 Task: Schedule a meeting titled 'Second Interview with Bob' on Google Calendar, including a Google Meet link and a description.
Action: Mouse moved to (61, 97)
Screenshot: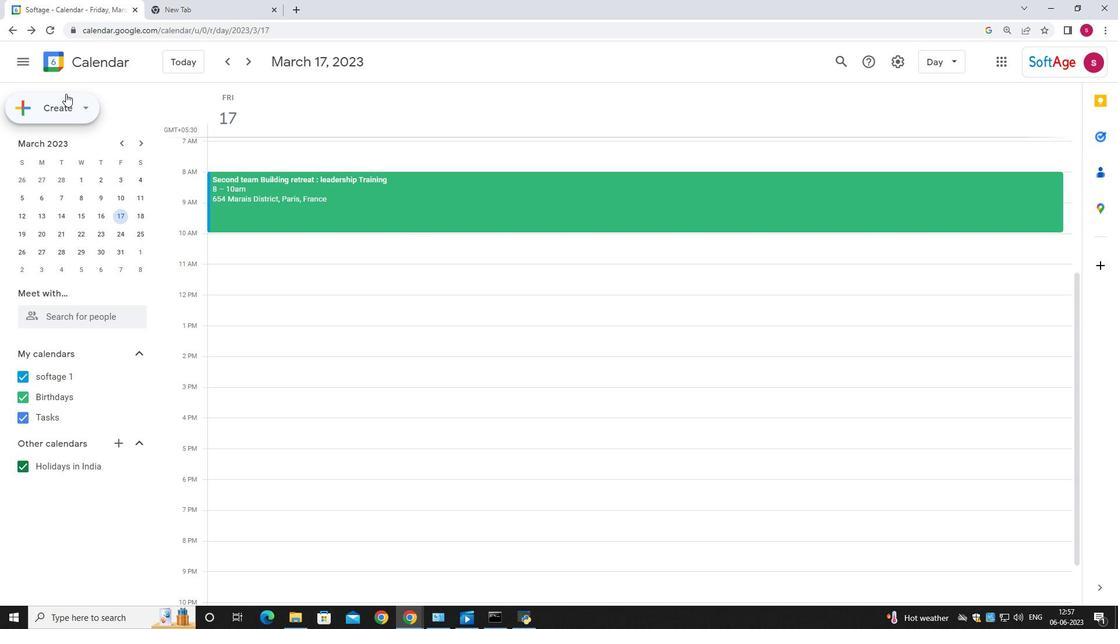 
Action: Mouse pressed left at (61, 97)
Screenshot: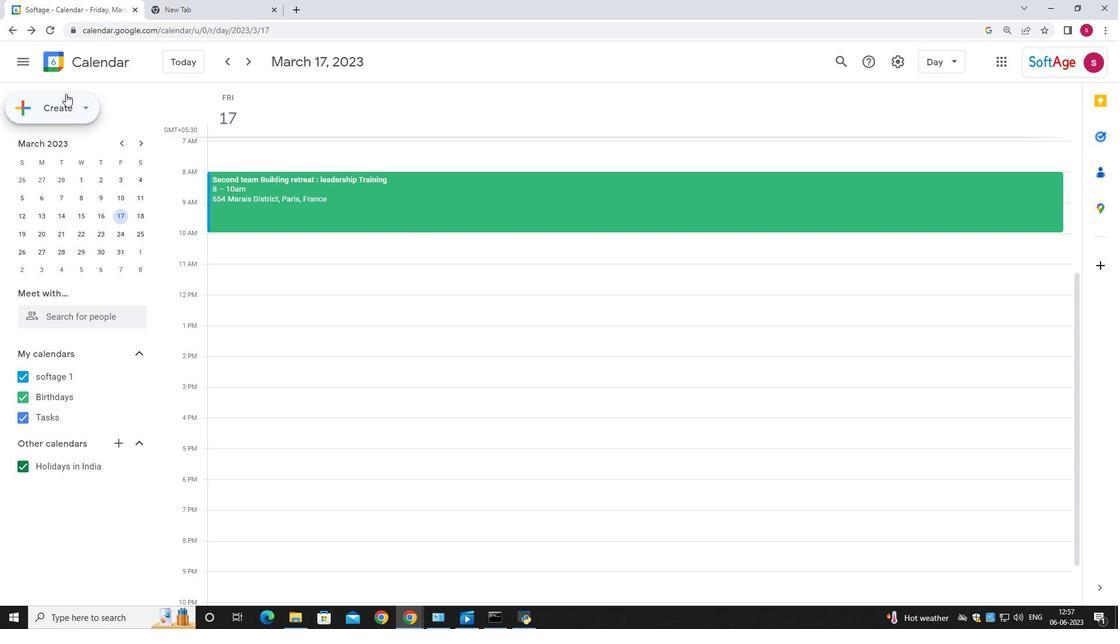 
Action: Mouse moved to (64, 135)
Screenshot: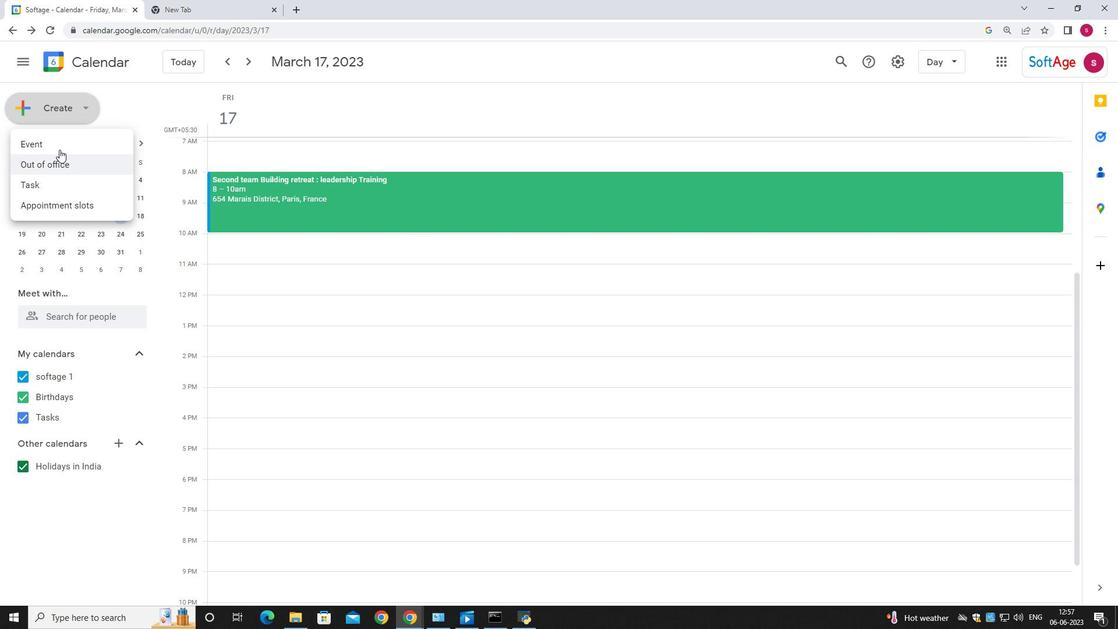 
Action: Mouse pressed left at (64, 135)
Screenshot: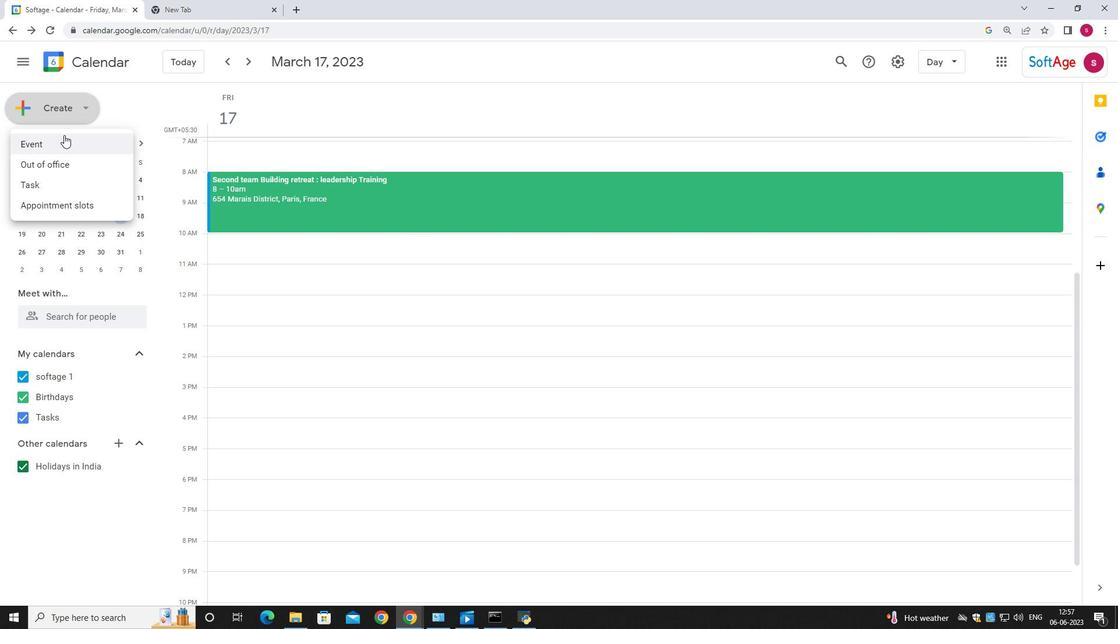 
Action: Mouse moved to (549, 198)
Screenshot: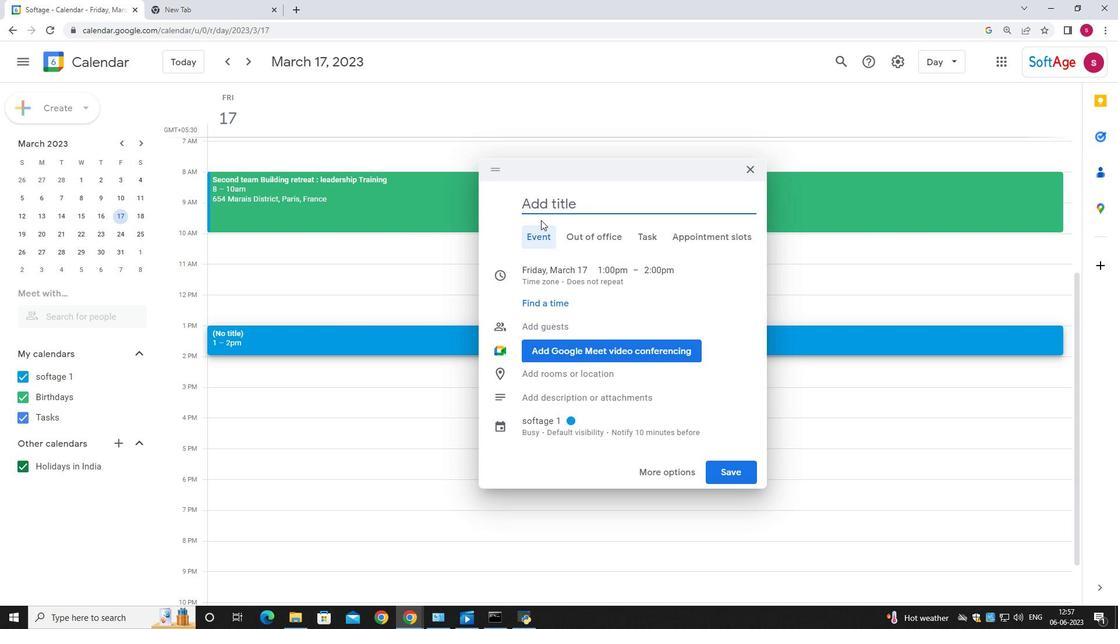 
Action: Mouse pressed left at (549, 198)
Screenshot: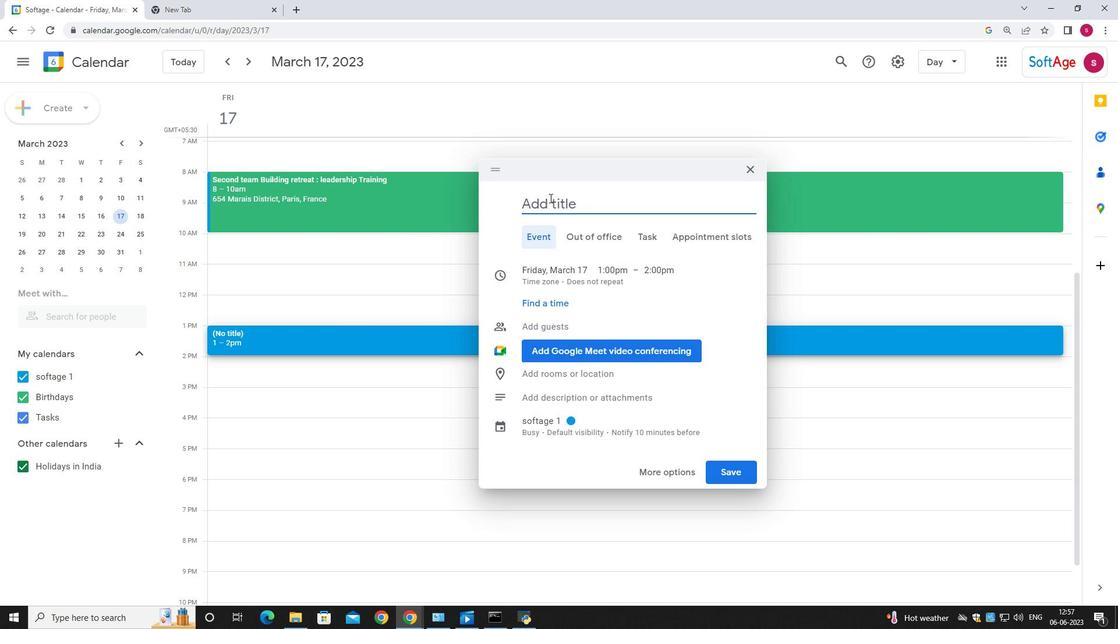 
Action: Key pressed <Key.shift>Second<Key.space><Key.shift>Interview<Key.space>with<Key.space><Key.shift_r><Key.shift_r><Key.shift_r><Key.shift_r><Key.shift_r><Key.shift_r><Key.shift_r><Key.shift_r>Bob,<Key.space>
Screenshot: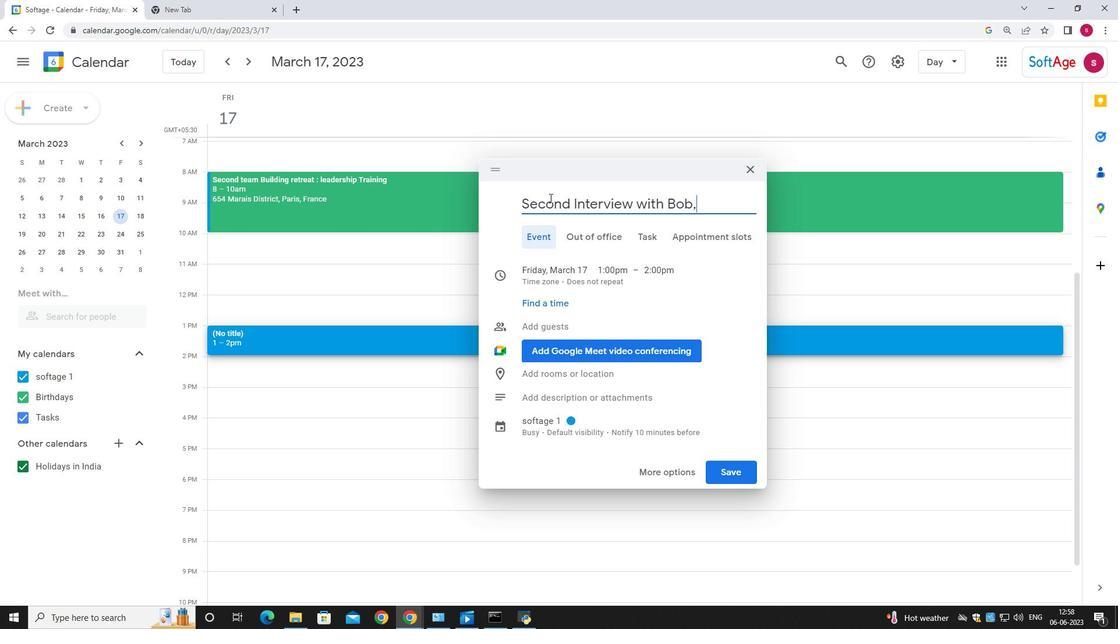 
Action: Mouse moved to (666, 235)
Screenshot: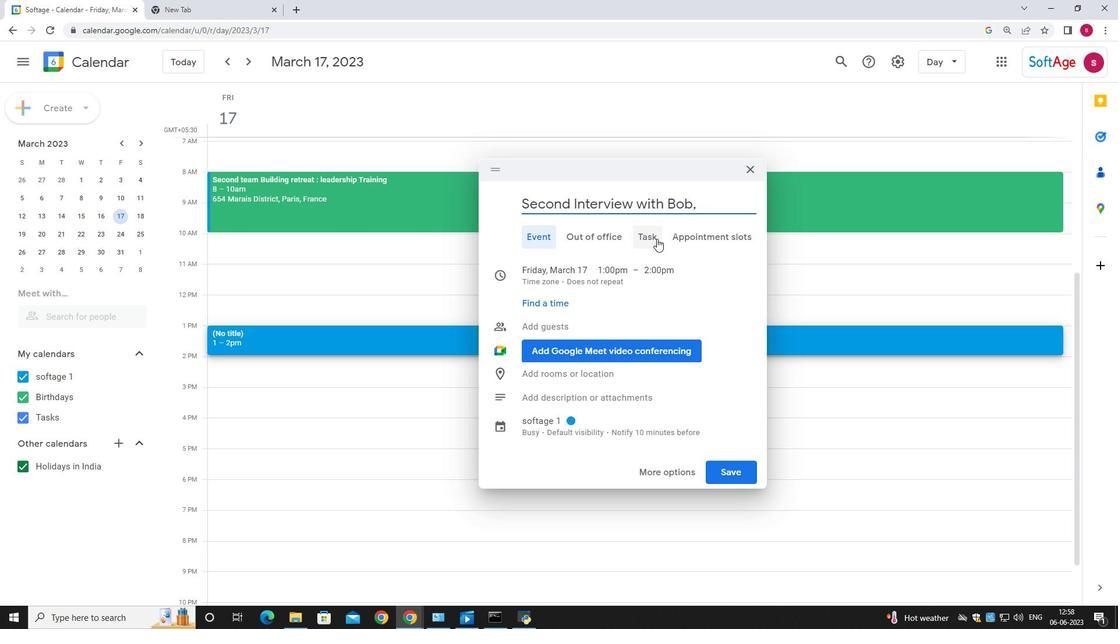 
Action: Key pressed <Key.backspace><Key.backspace>
Screenshot: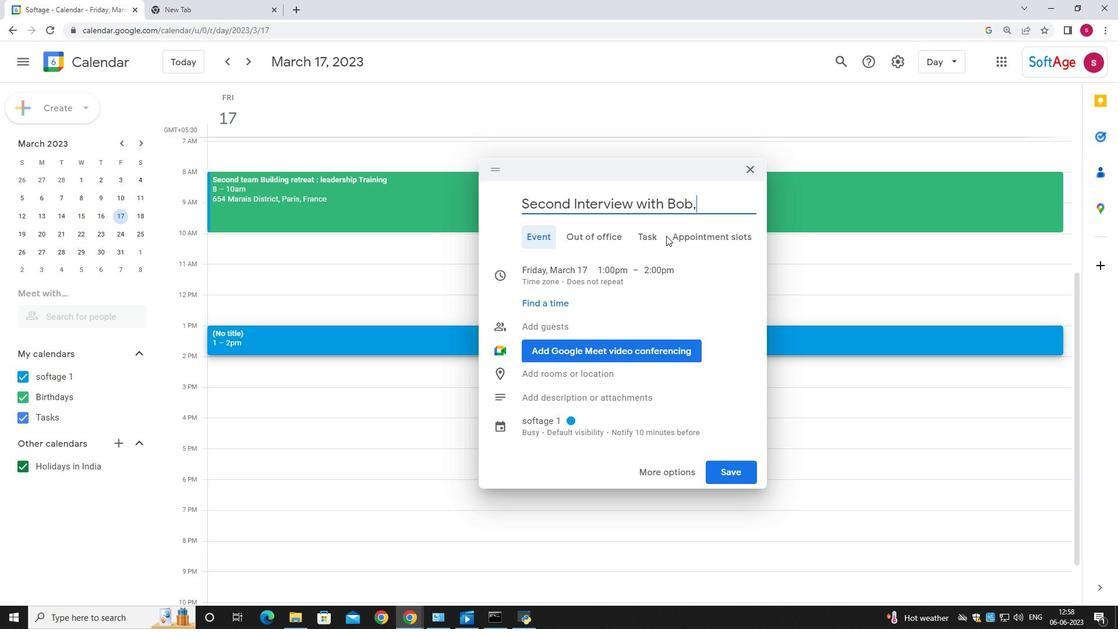 
Action: Mouse moved to (556, 270)
Screenshot: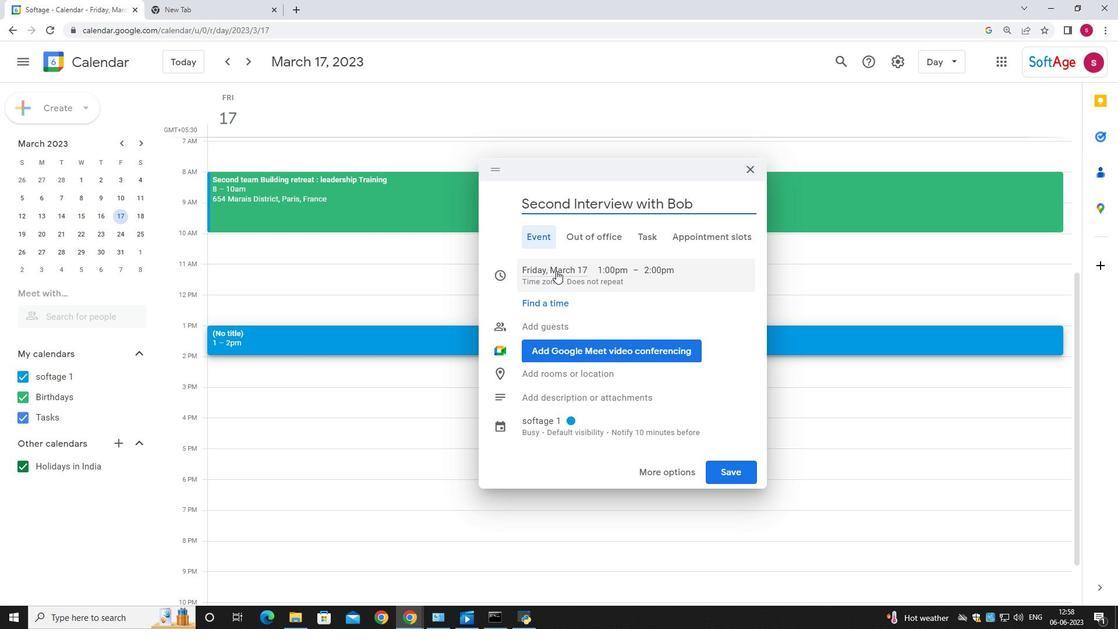 
Action: Mouse pressed left at (556, 270)
Screenshot: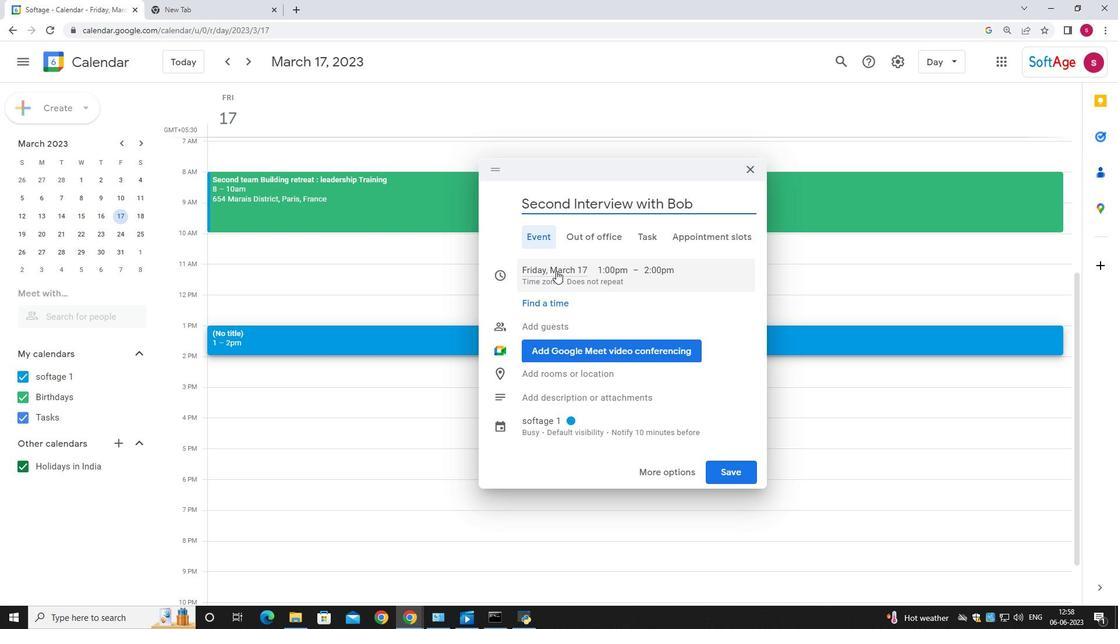 
Action: Mouse moved to (685, 302)
Screenshot: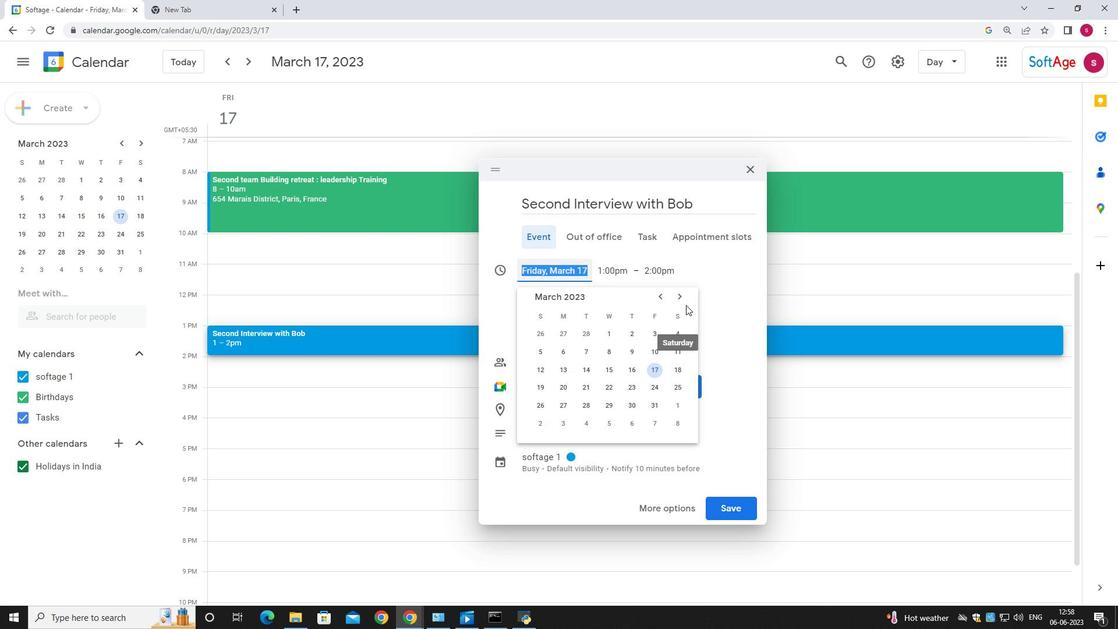 
Action: Mouse pressed left at (685, 302)
Screenshot: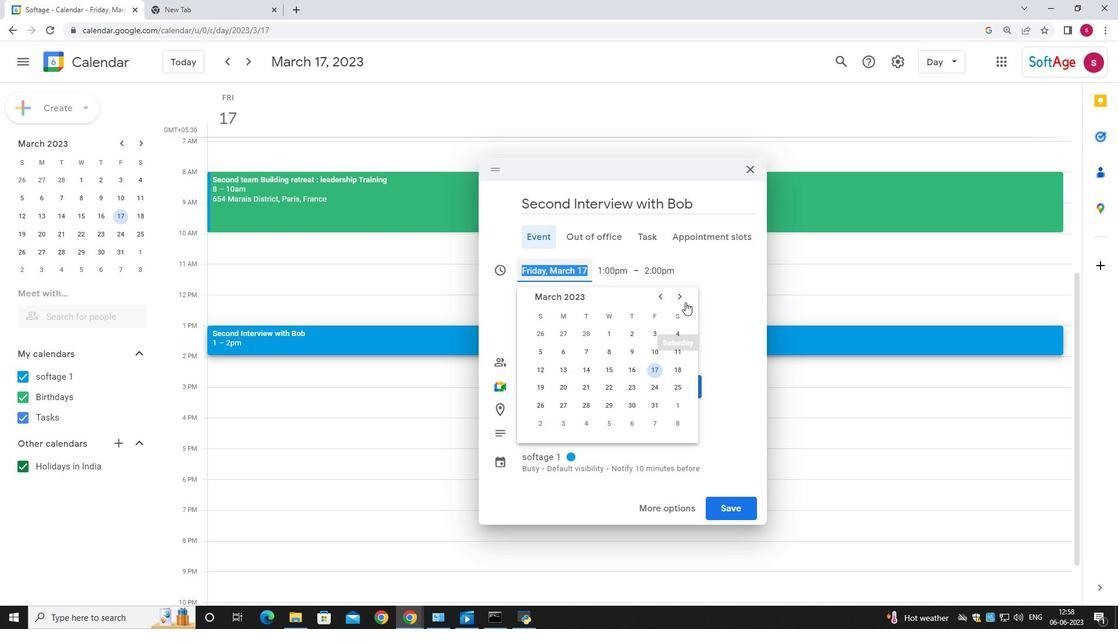 
Action: Mouse pressed left at (685, 302)
Screenshot: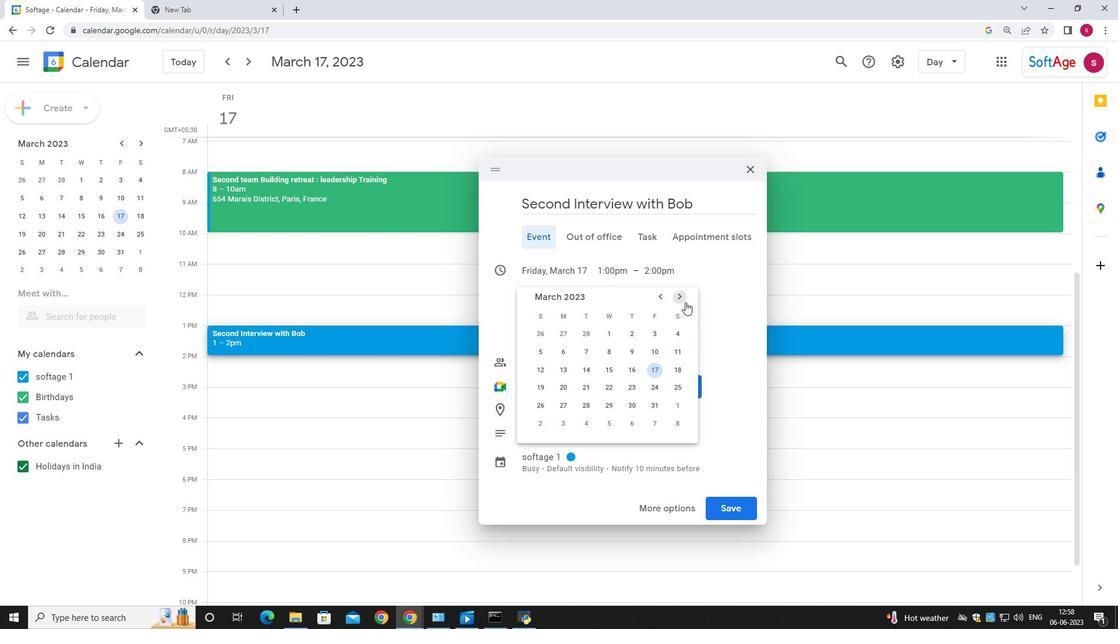 
Action: Mouse pressed left at (685, 302)
Screenshot: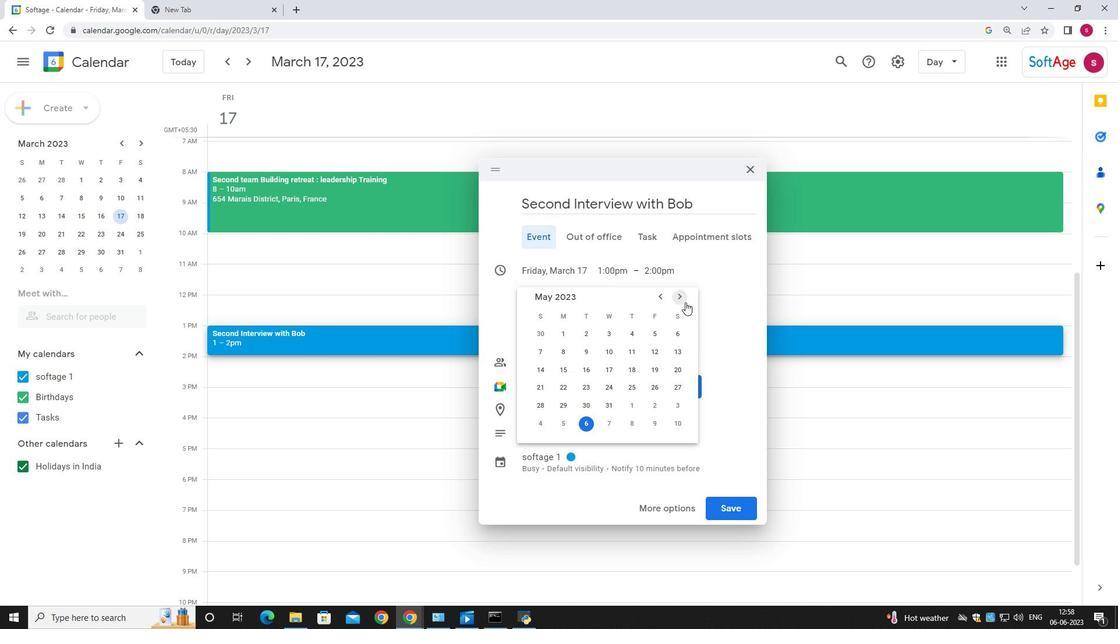 
Action: Mouse pressed left at (685, 302)
Screenshot: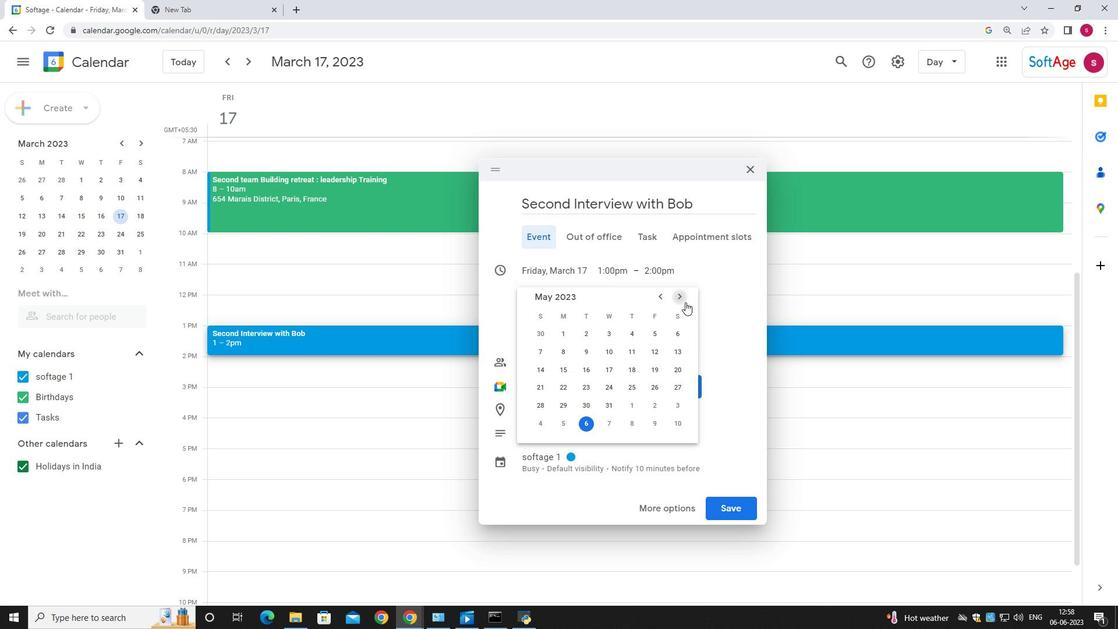 
Action: Mouse moved to (685, 301)
Screenshot: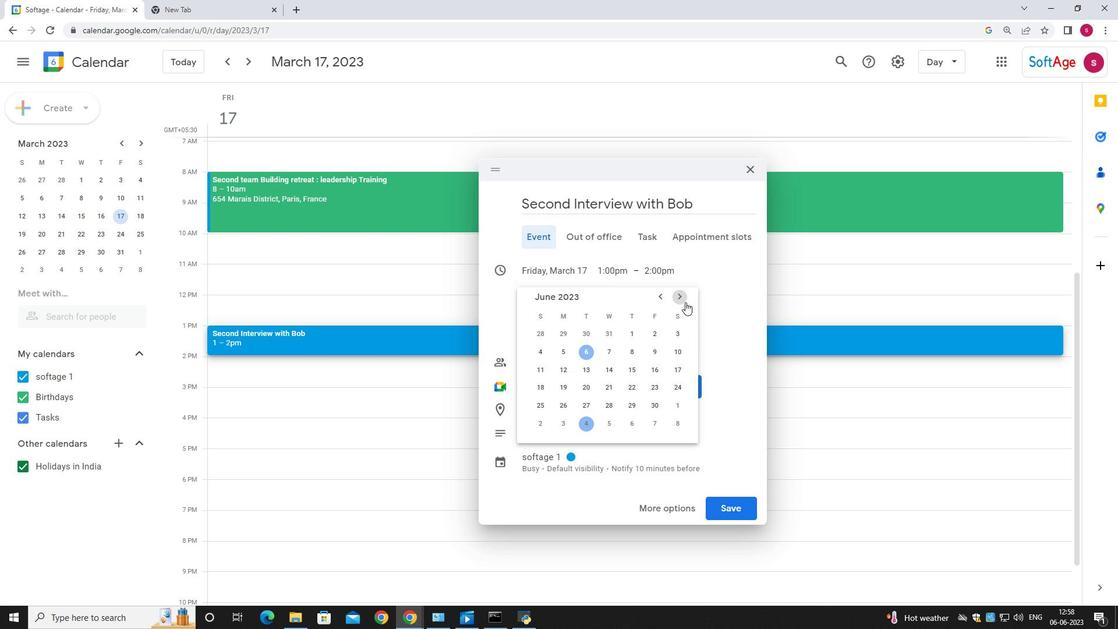 
Action: Mouse pressed left at (685, 301)
Screenshot: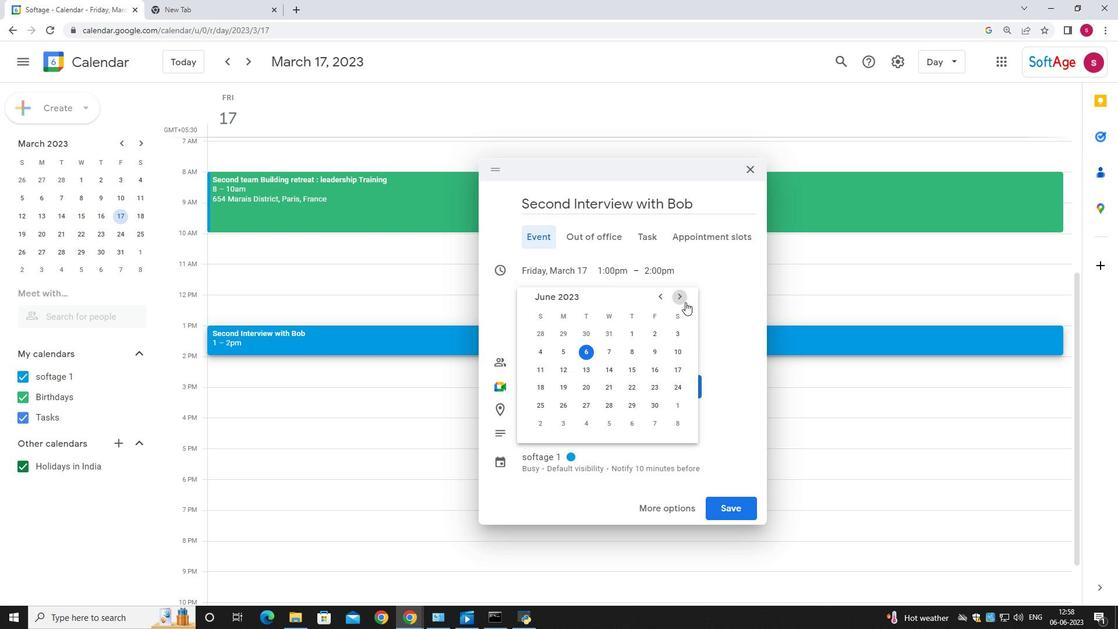 
Action: Mouse pressed left at (685, 301)
Screenshot: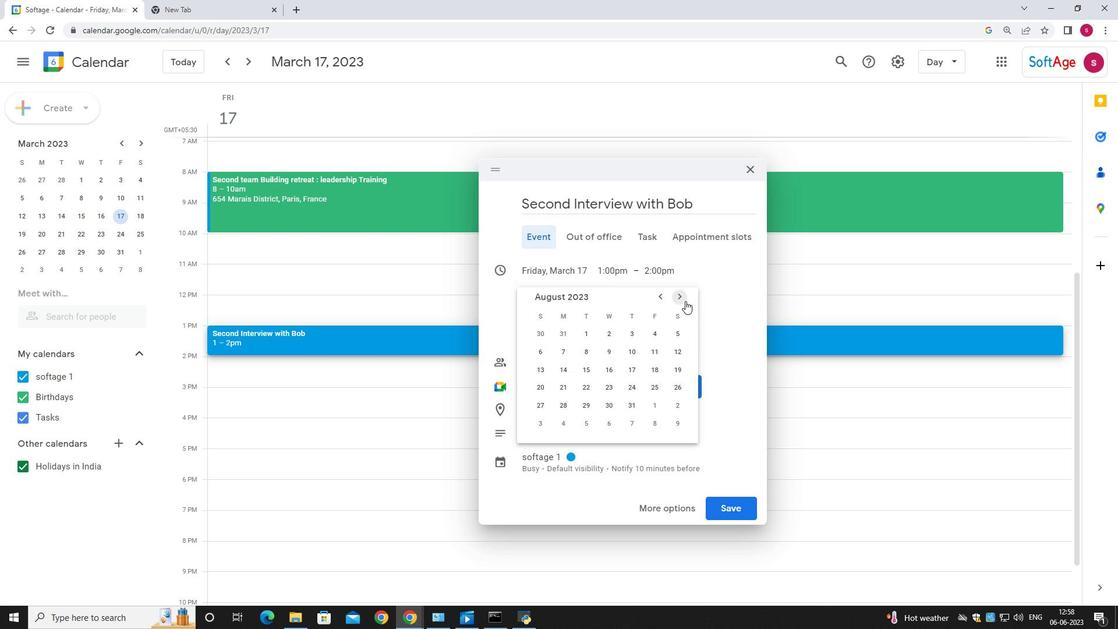 
Action: Mouse pressed left at (685, 301)
Screenshot: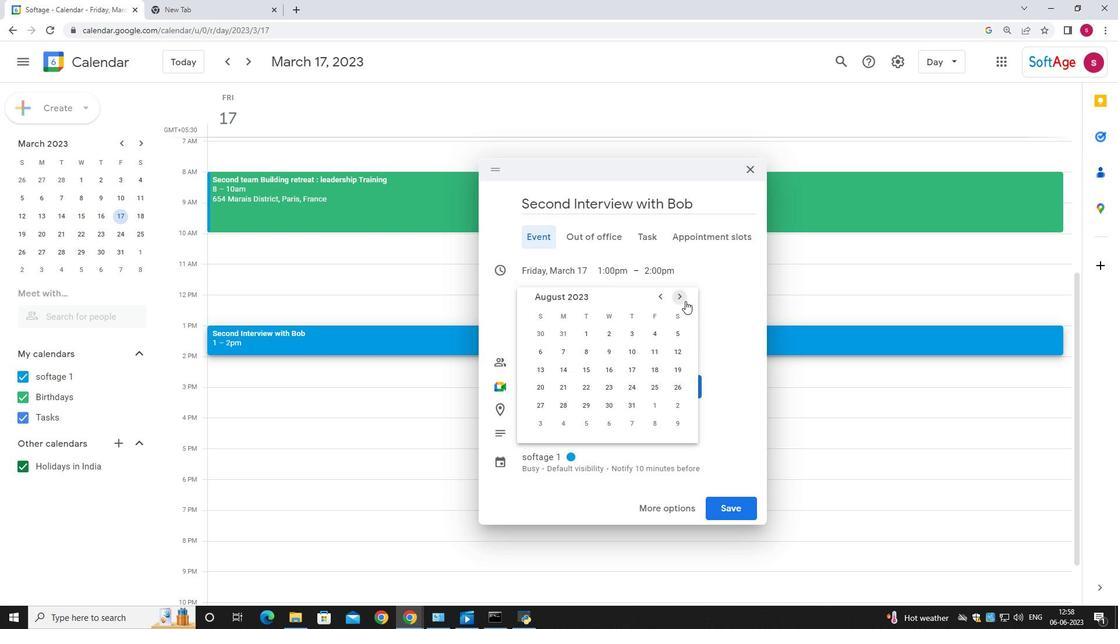 
Action: Mouse pressed left at (685, 301)
Screenshot: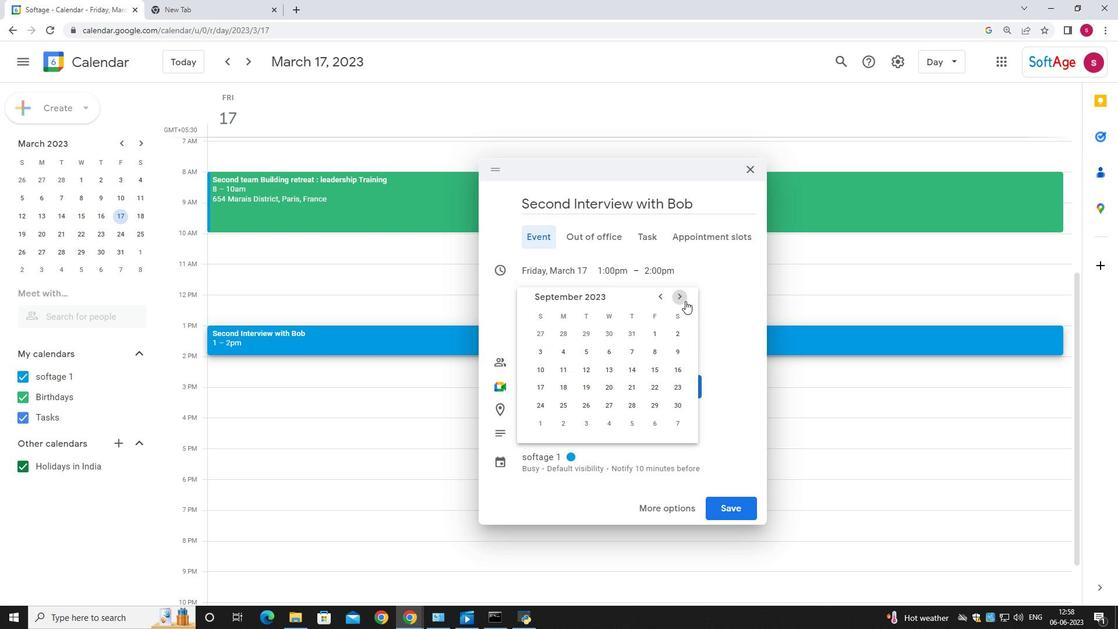 
Action: Mouse pressed left at (685, 301)
Screenshot: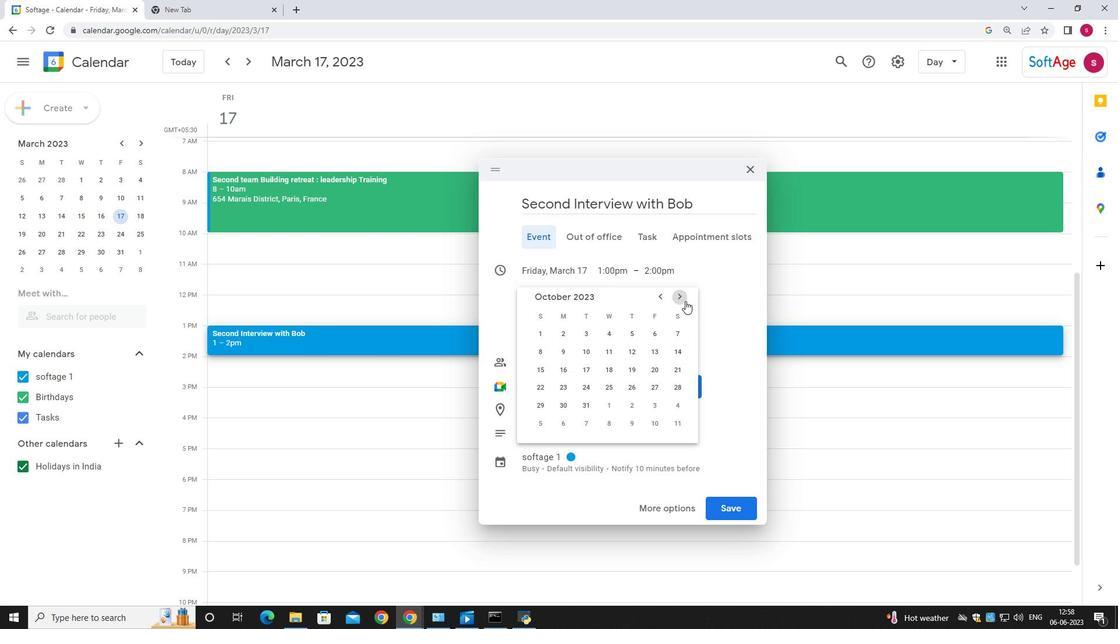 
Action: Mouse pressed left at (685, 301)
Screenshot: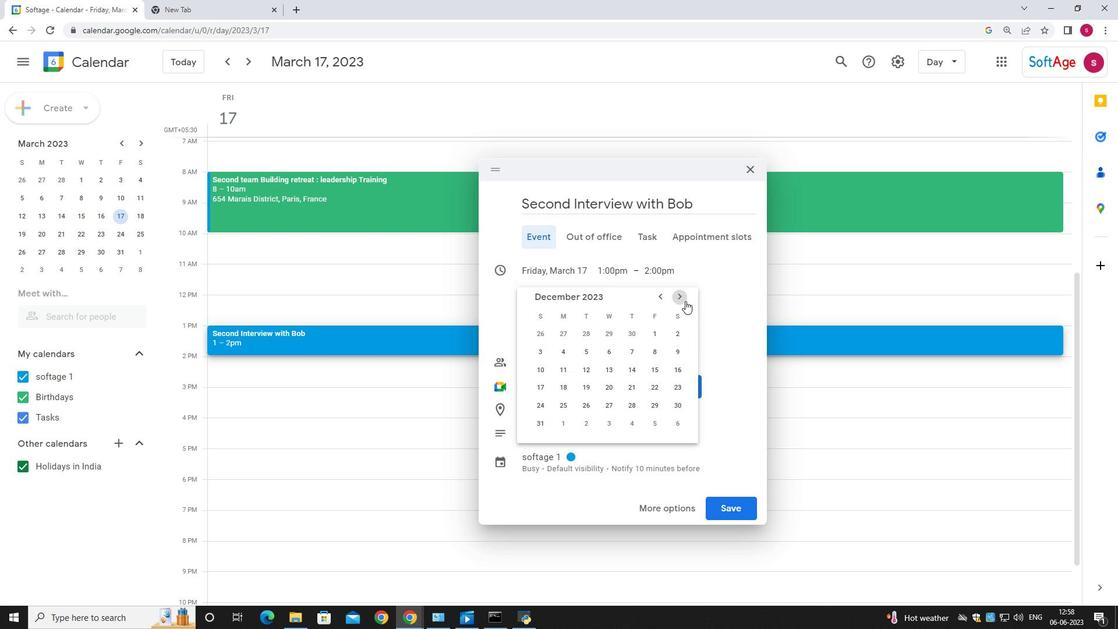
Action: Mouse moved to (663, 294)
Screenshot: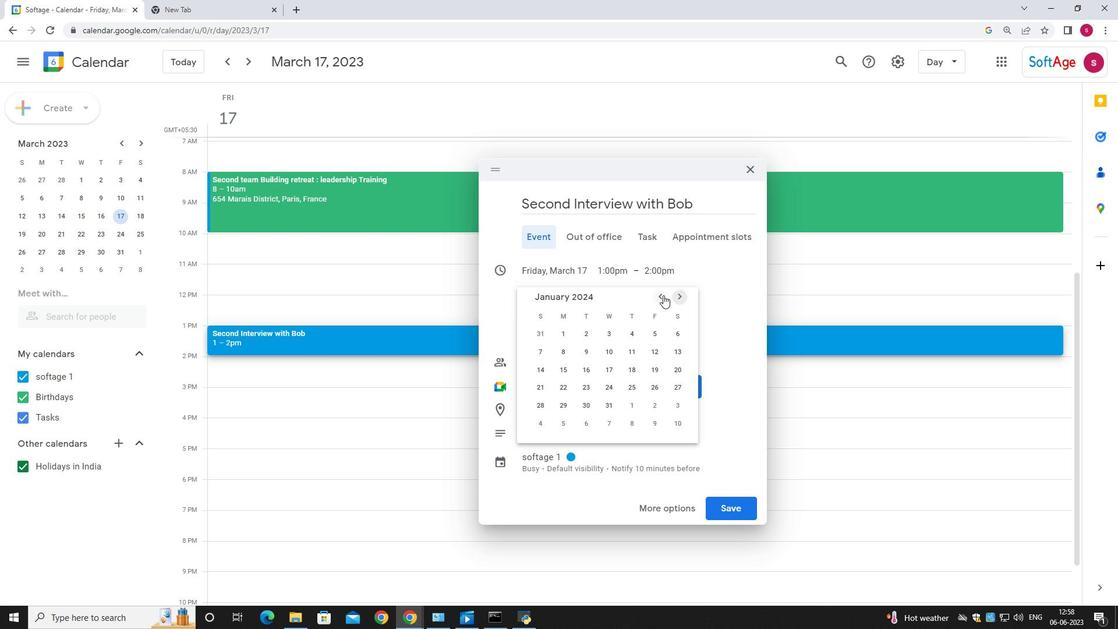 
Action: Mouse pressed left at (663, 294)
Screenshot: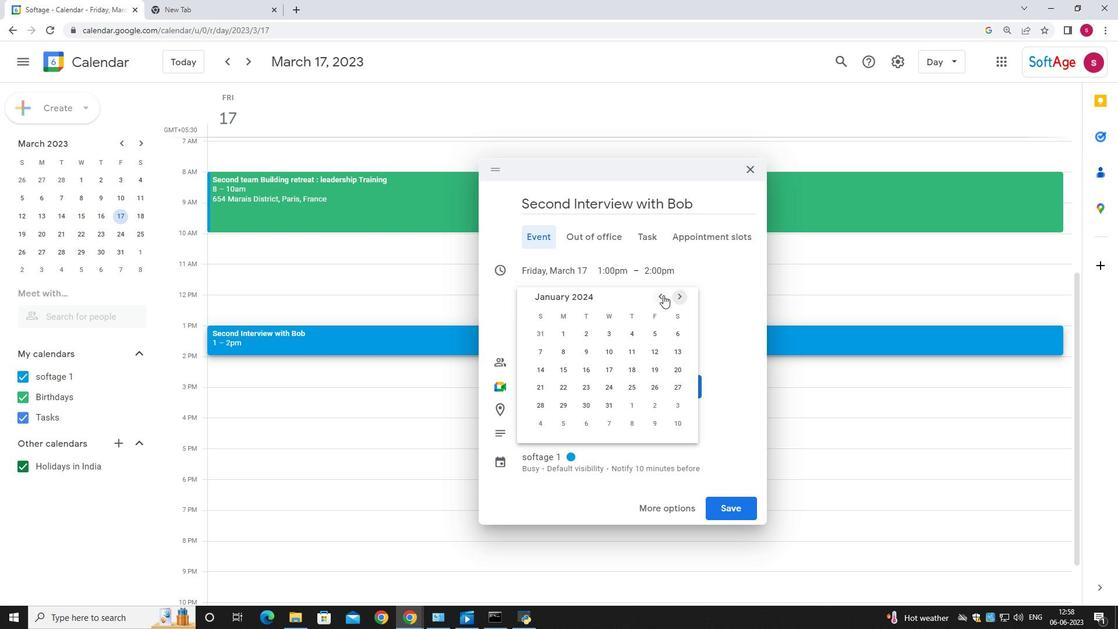 
Action: Mouse moved to (558, 371)
Screenshot: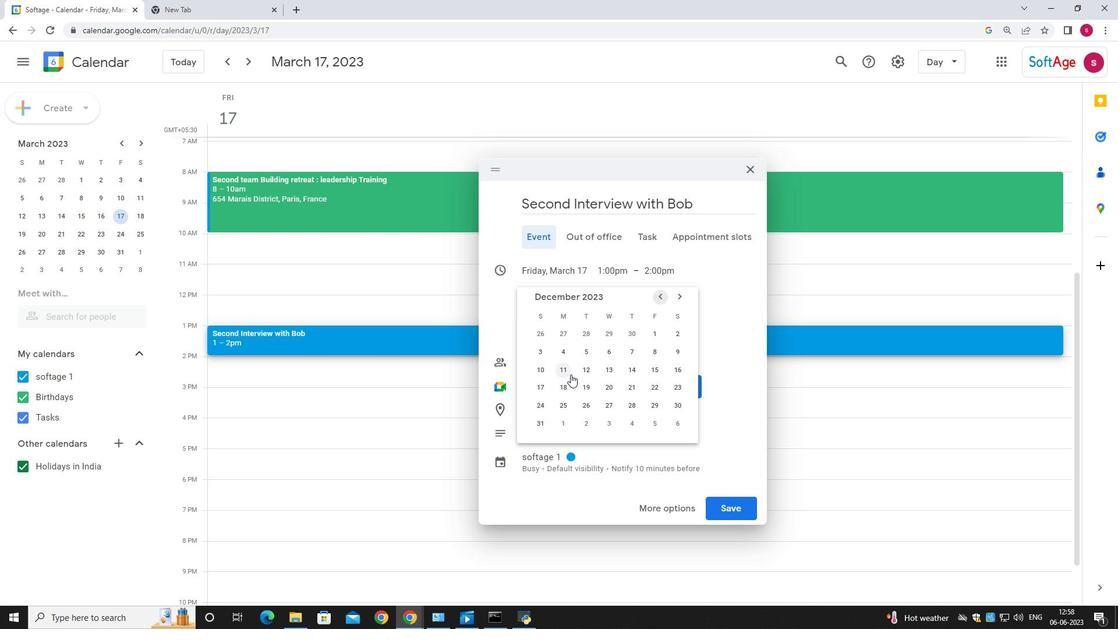 
Action: Mouse pressed left at (558, 371)
Screenshot: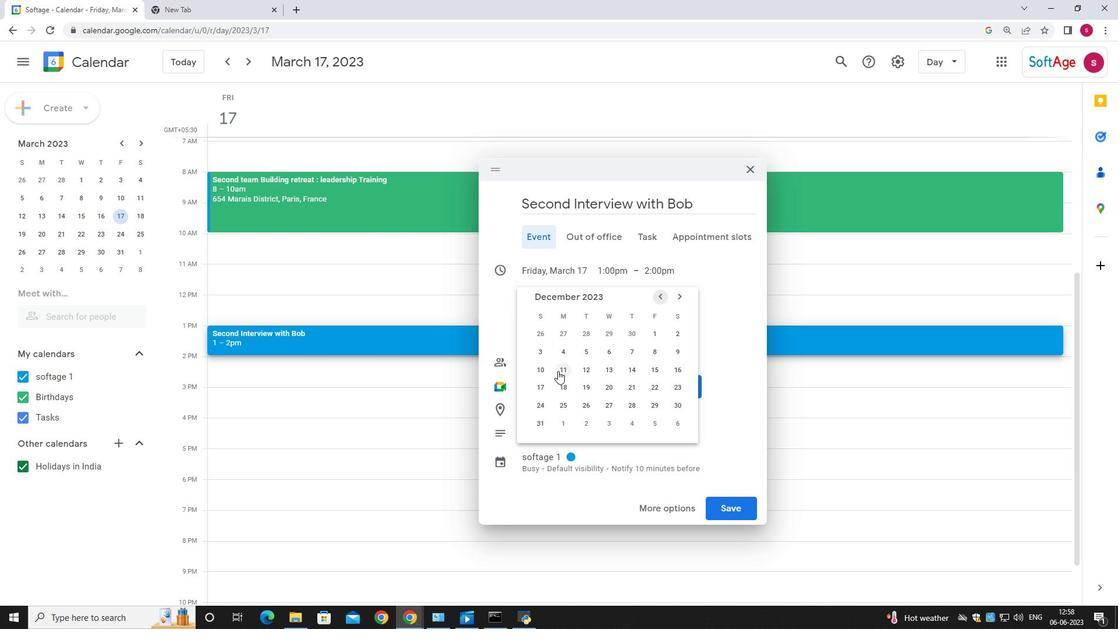 
Action: Mouse moved to (637, 268)
Screenshot: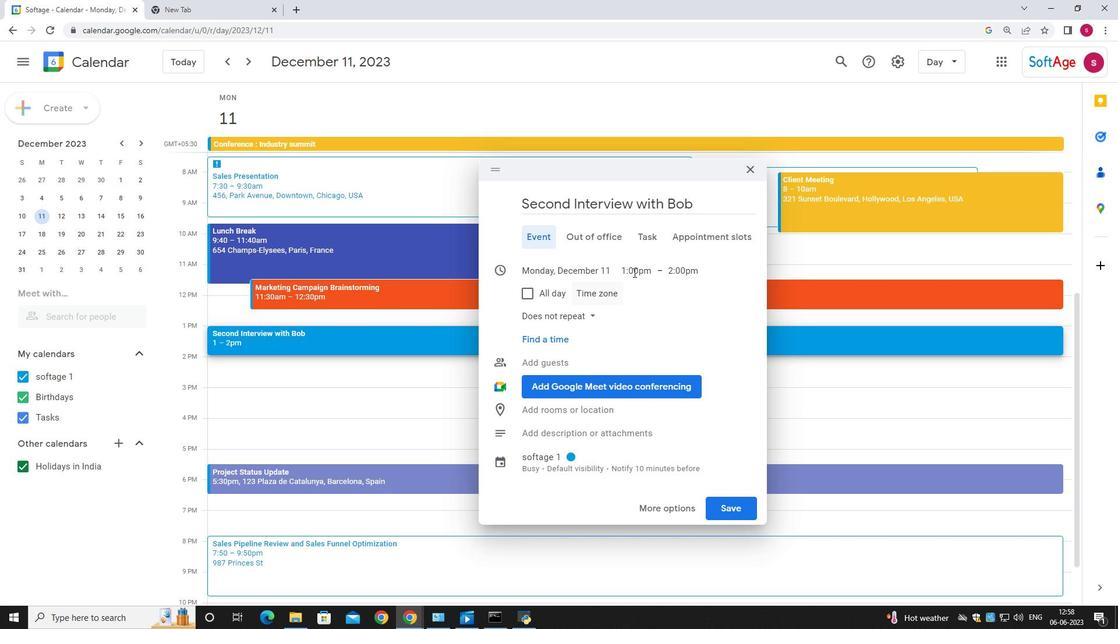 
Action: Mouse pressed left at (637, 268)
Screenshot: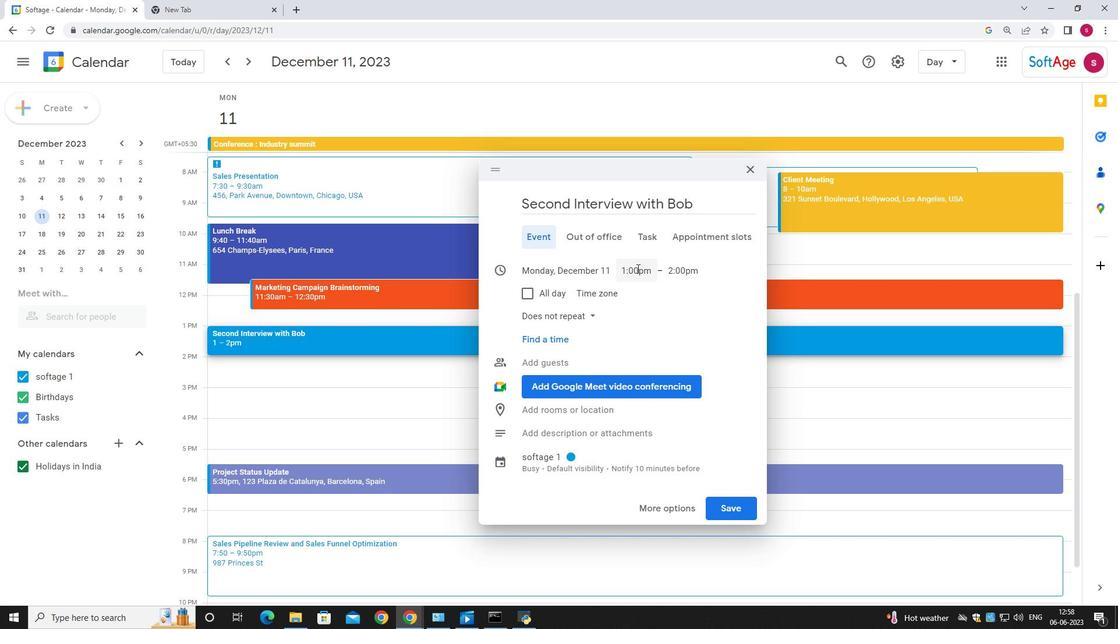 
Action: Mouse moved to (697, 336)
Screenshot: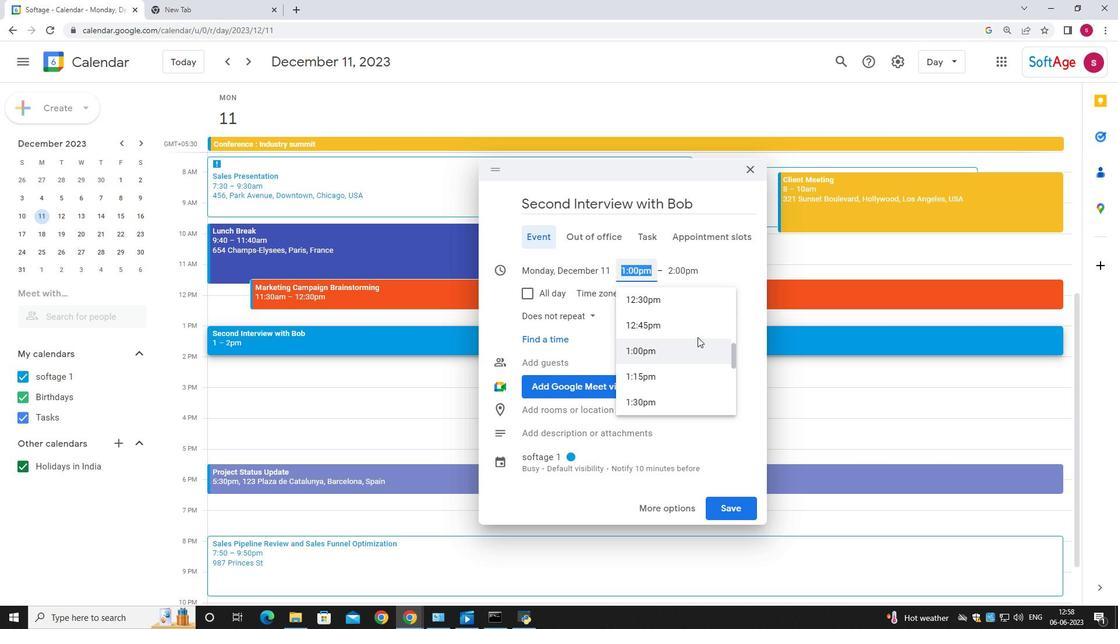 
Action: Mouse scrolled (697, 336) with delta (0, 0)
Screenshot: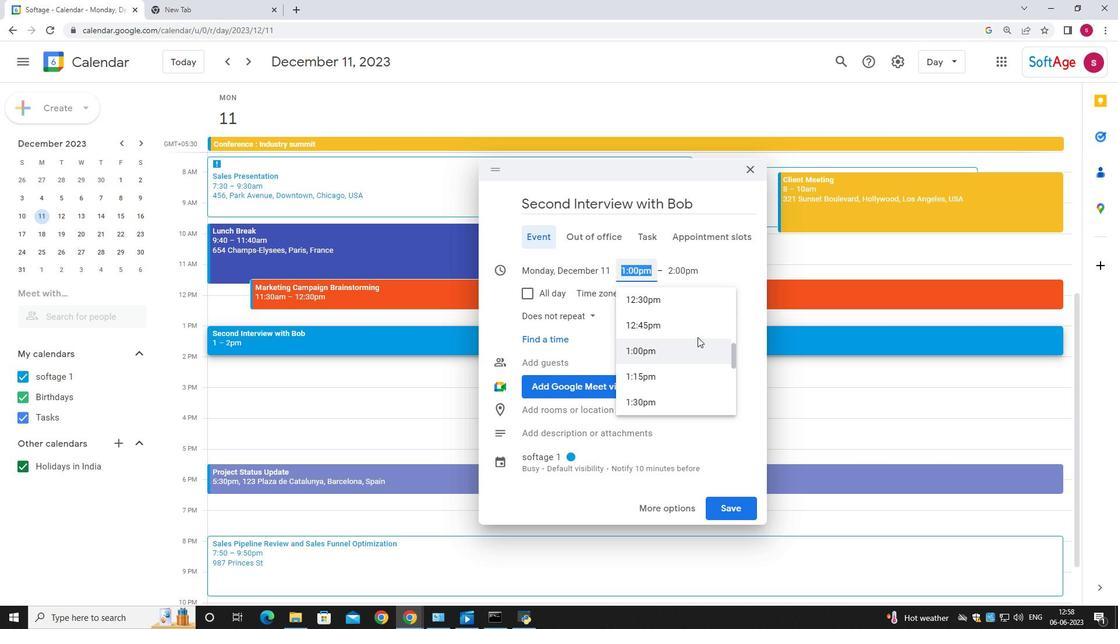 
Action: Mouse scrolled (697, 336) with delta (0, 0)
Screenshot: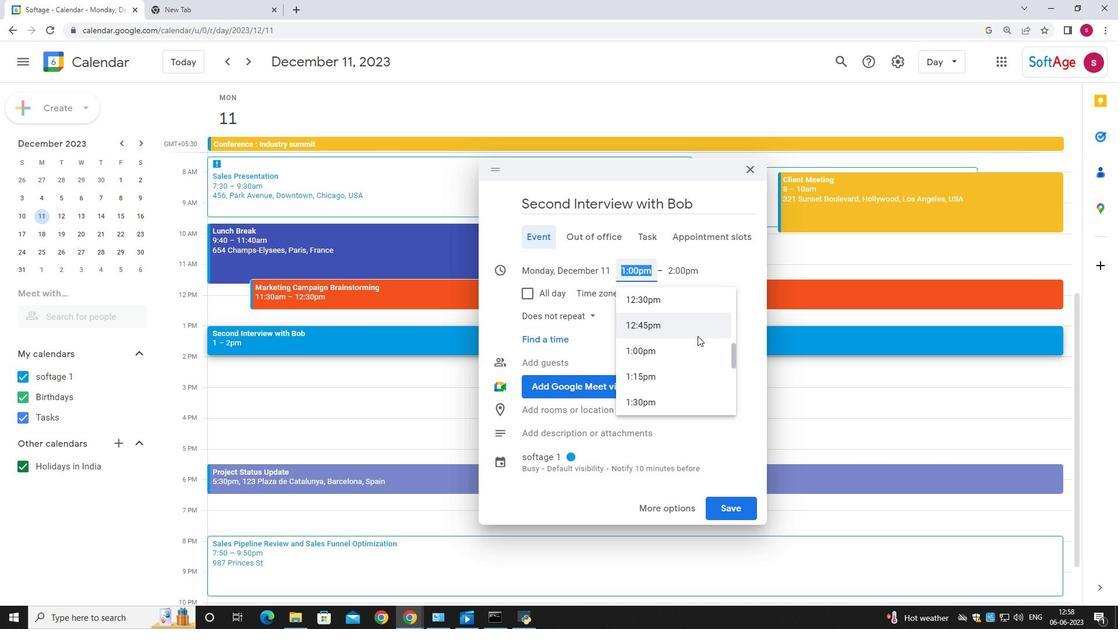 
Action: Mouse scrolled (697, 336) with delta (0, 0)
Screenshot: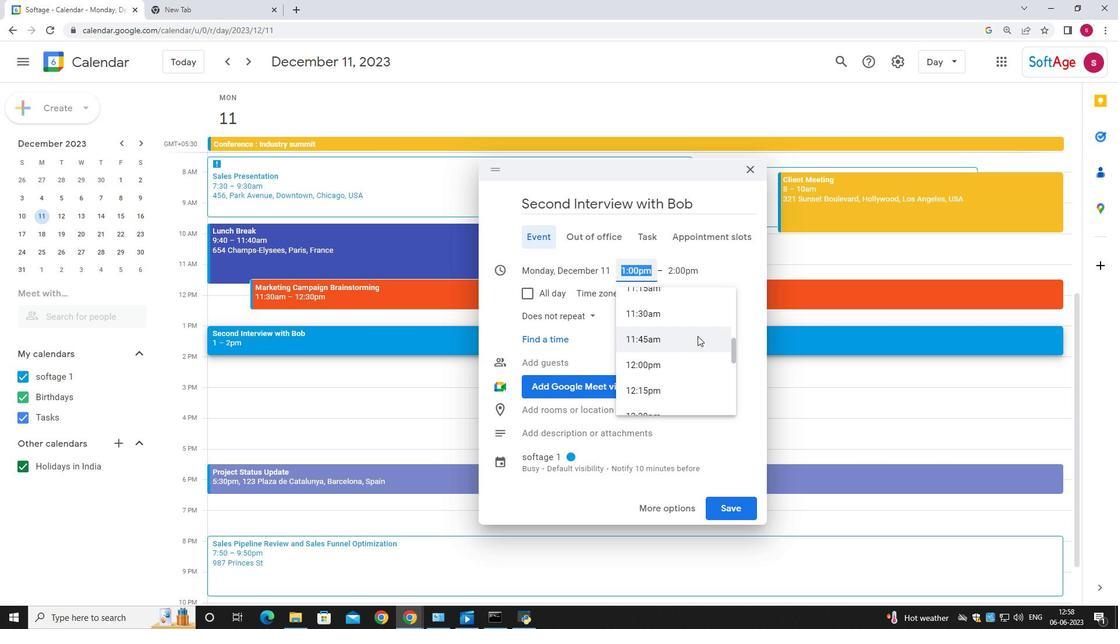 
Action: Mouse scrolled (697, 336) with delta (0, 0)
Screenshot: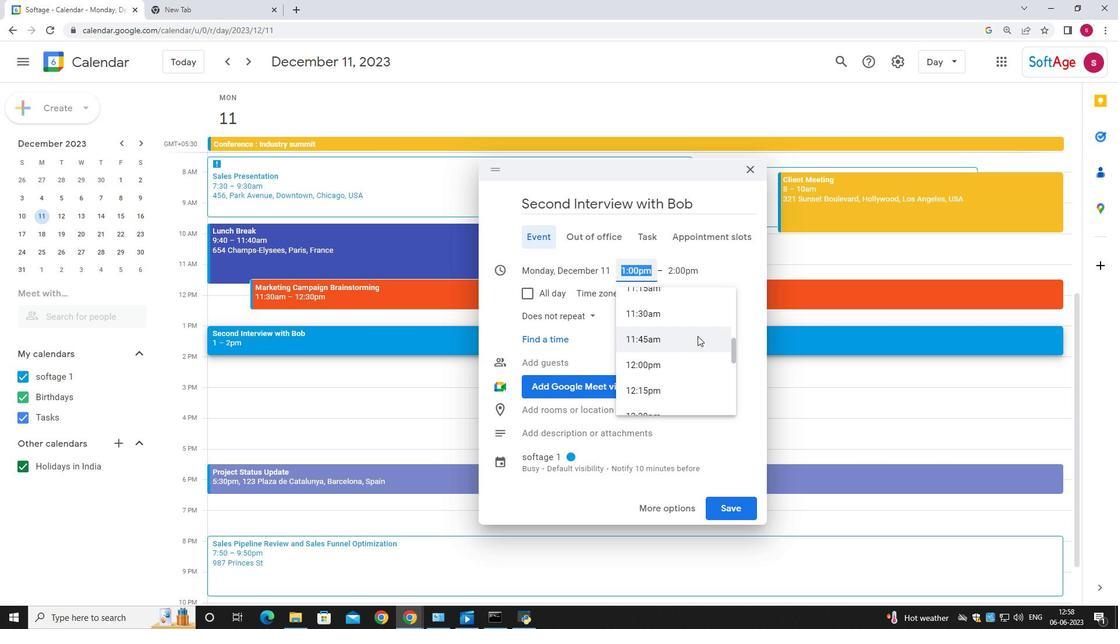 
Action: Mouse scrolled (697, 336) with delta (0, 0)
Screenshot: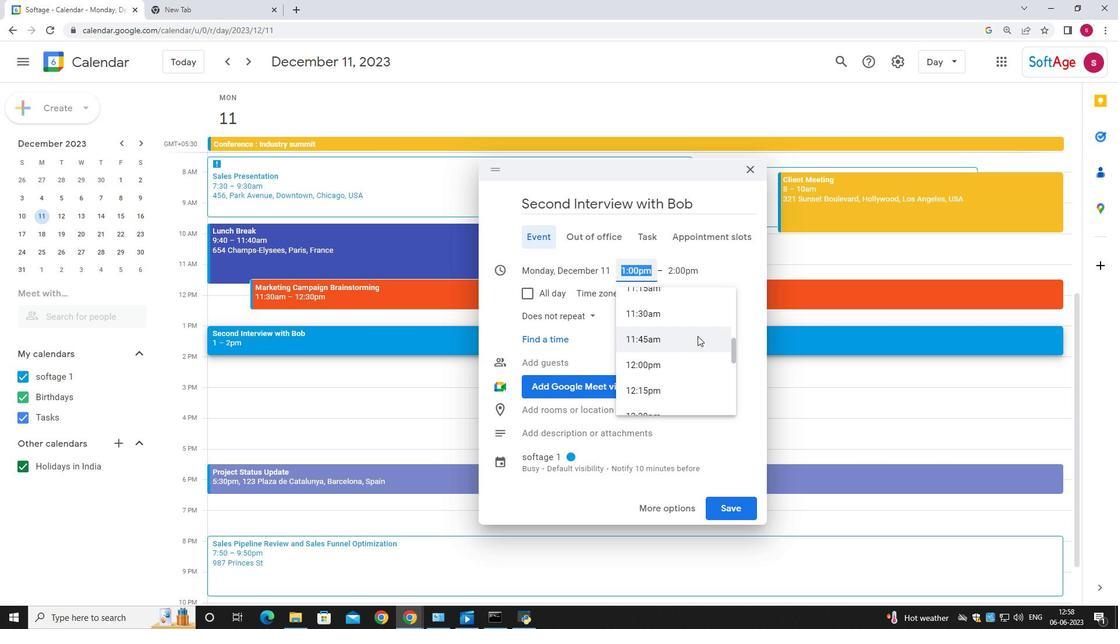 
Action: Mouse scrolled (697, 336) with delta (0, 0)
Screenshot: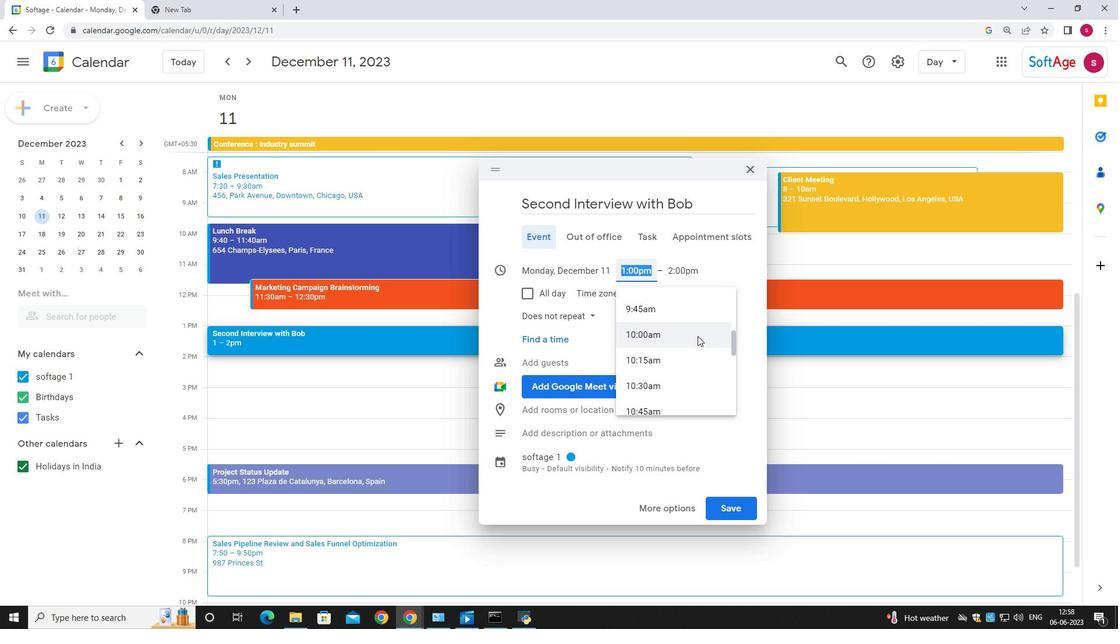 
Action: Mouse moved to (697, 336)
Screenshot: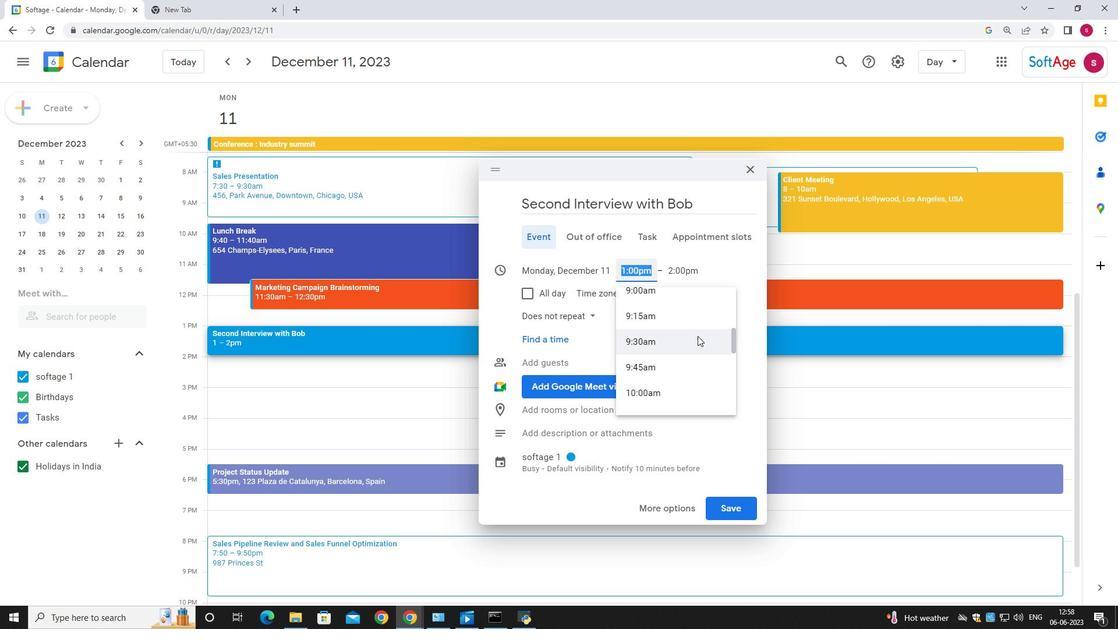 
Action: Mouse scrolled (697, 337) with delta (0, 0)
Screenshot: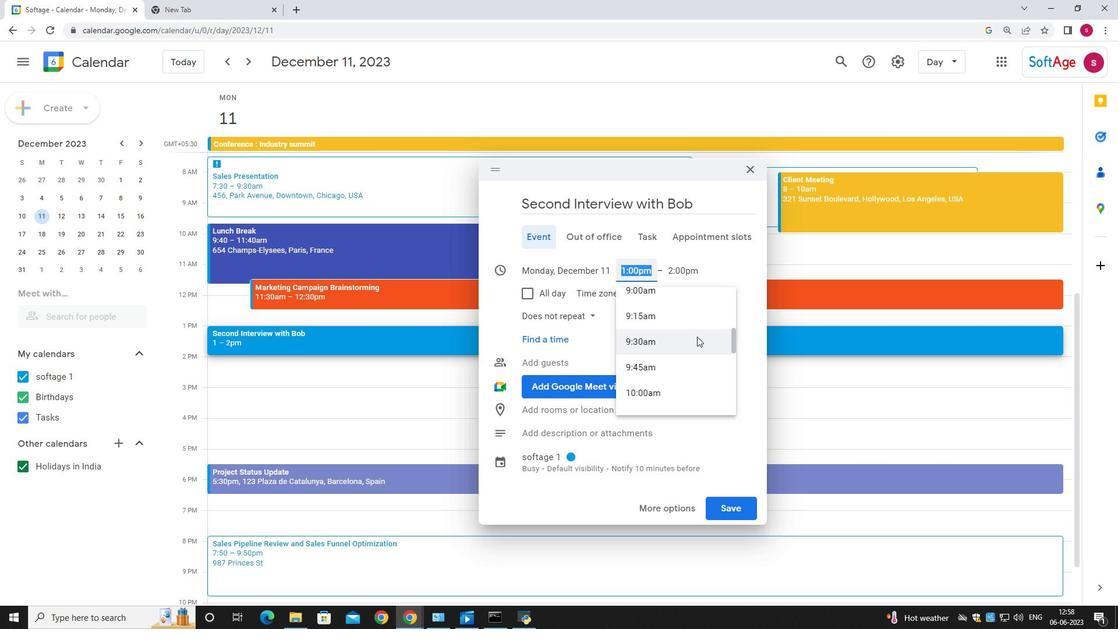 
Action: Mouse moved to (682, 304)
Screenshot: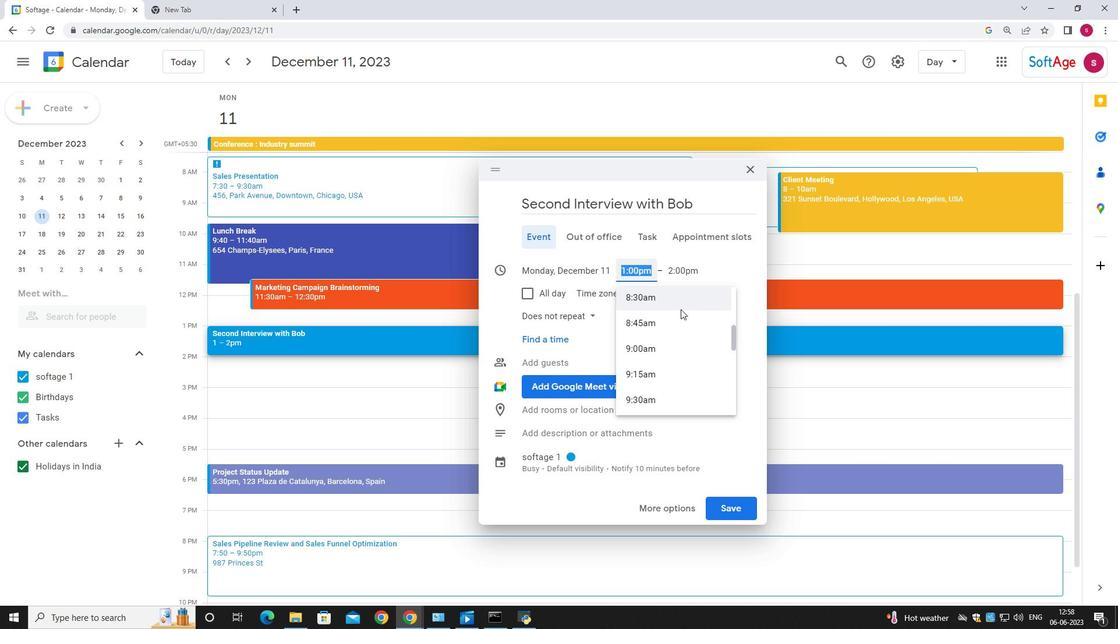 
Action: Mouse pressed left at (682, 304)
Screenshot: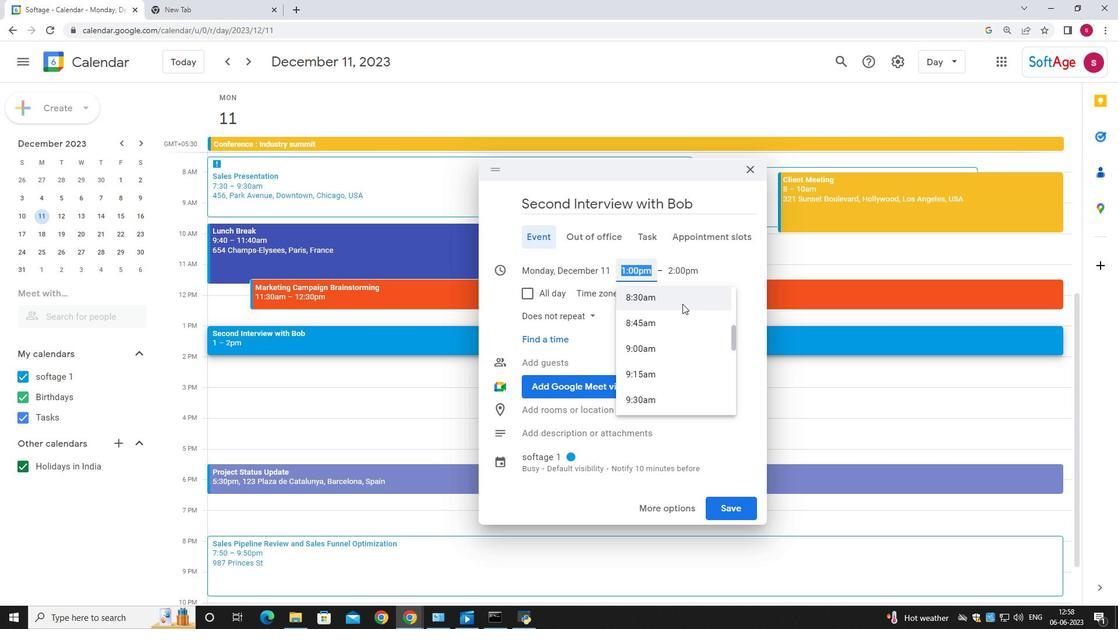 
Action: Mouse moved to (689, 268)
Screenshot: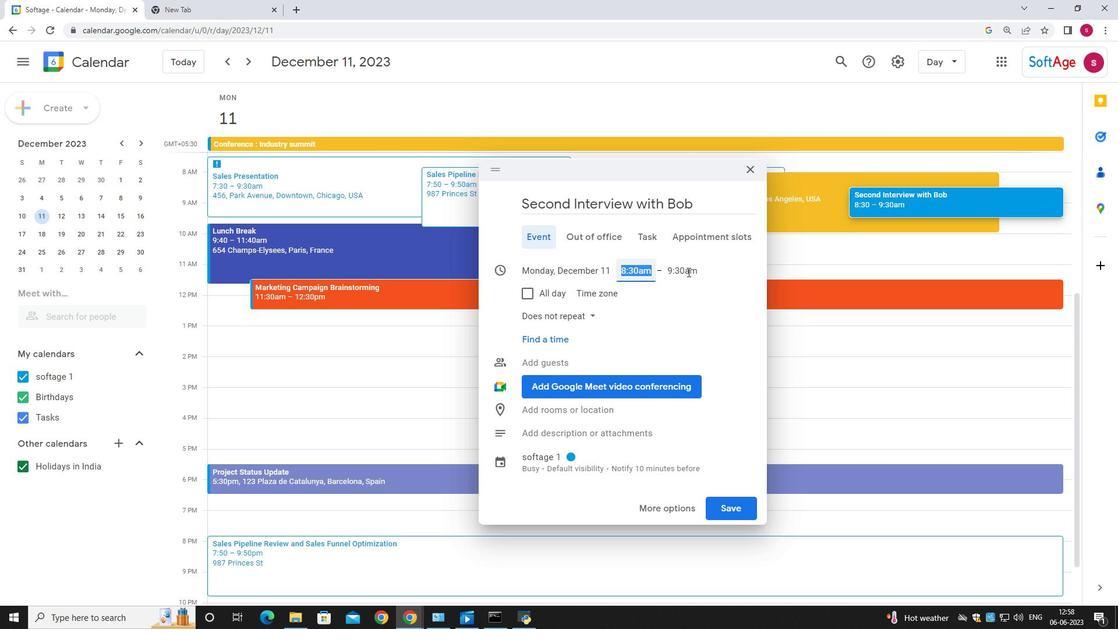 
Action: Mouse pressed left at (689, 268)
Screenshot: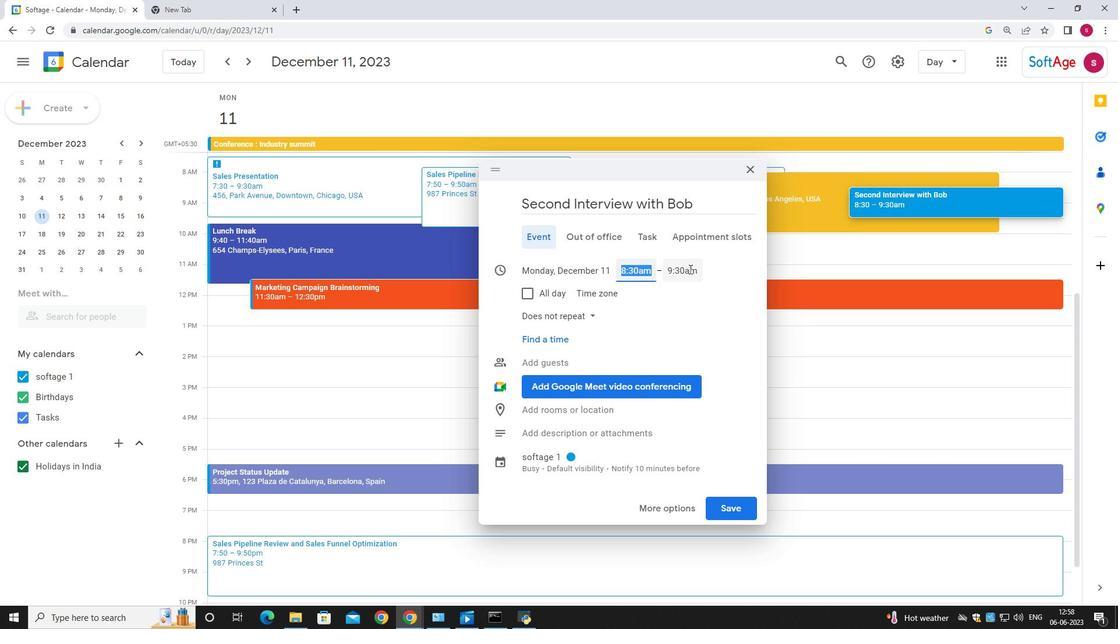 
Action: Mouse moved to (717, 343)
Screenshot: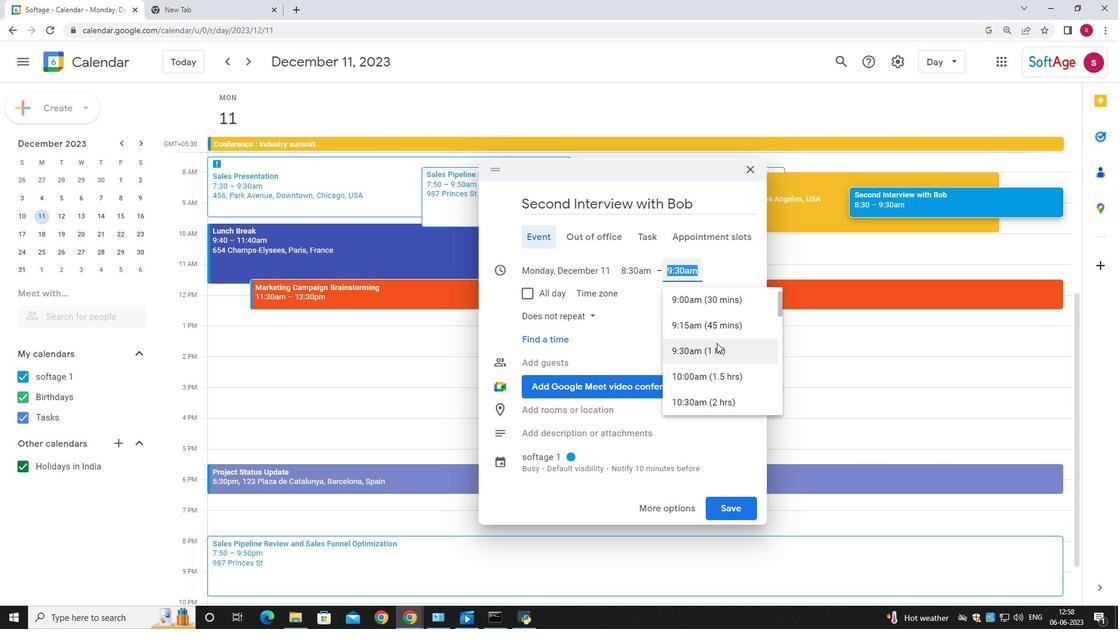 
Action: Mouse scrolled (717, 344) with delta (0, 0)
Screenshot: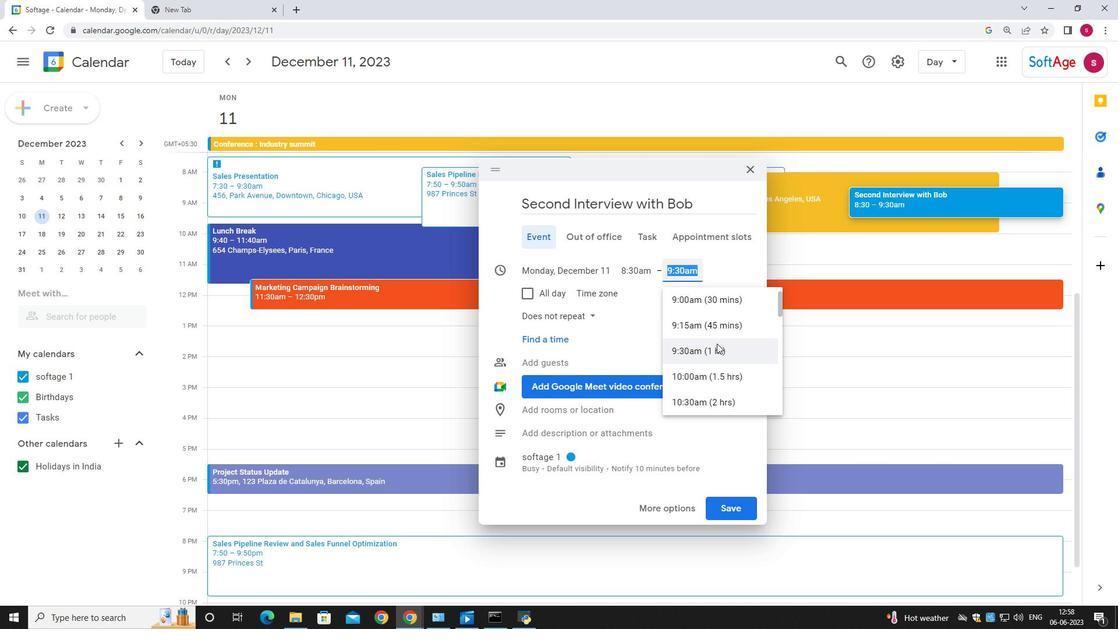 
Action: Mouse scrolled (717, 343) with delta (0, 0)
Screenshot: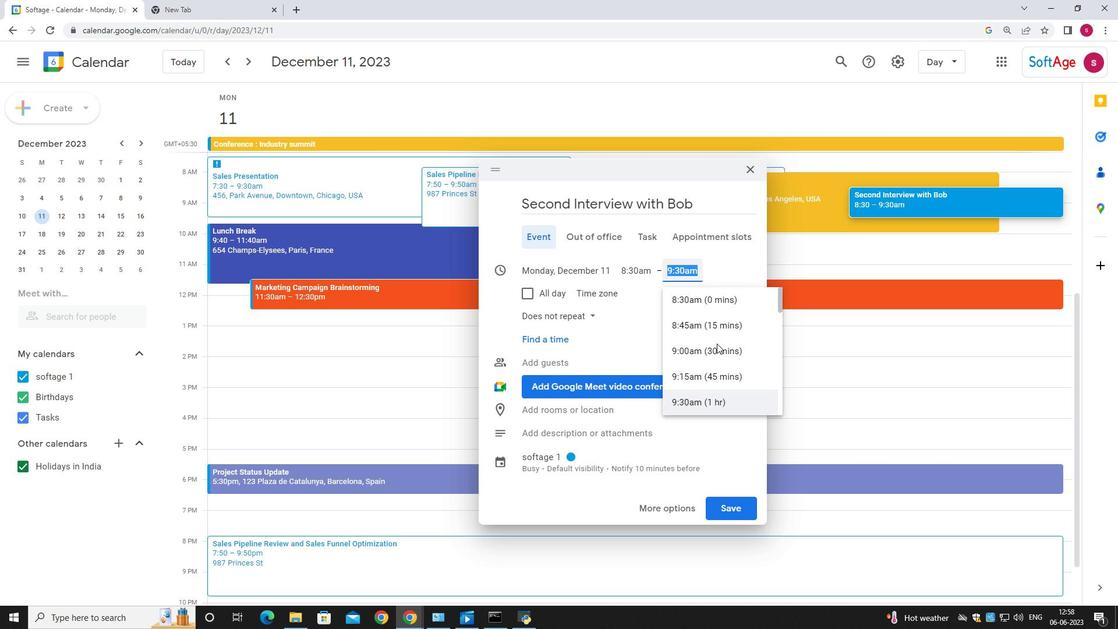 
Action: Mouse moved to (714, 394)
Screenshot: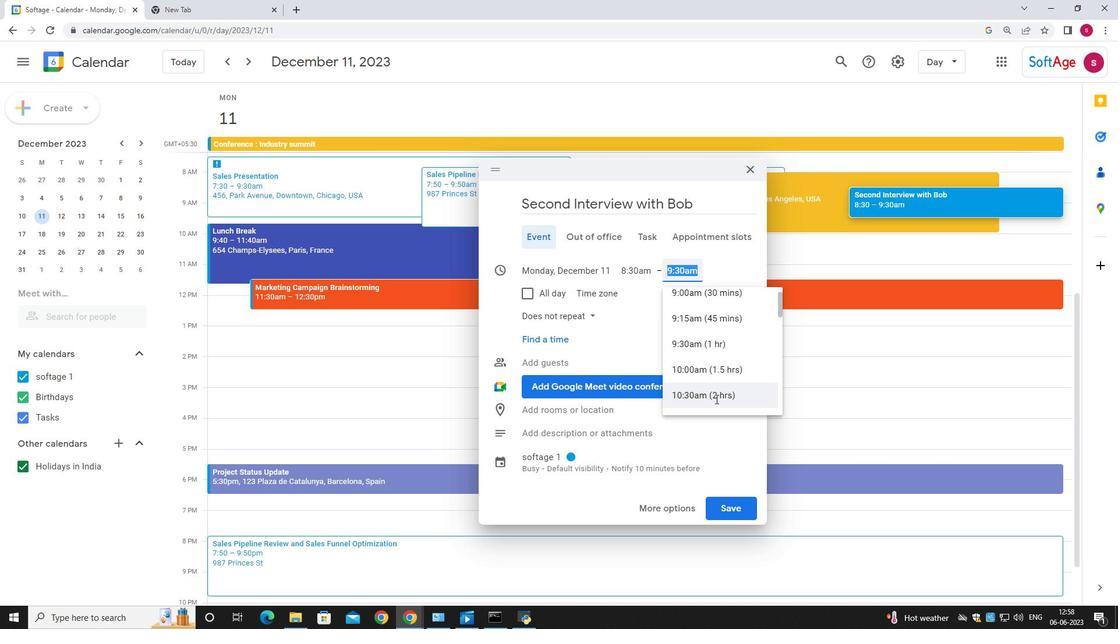 
Action: Mouse pressed left at (714, 394)
Screenshot: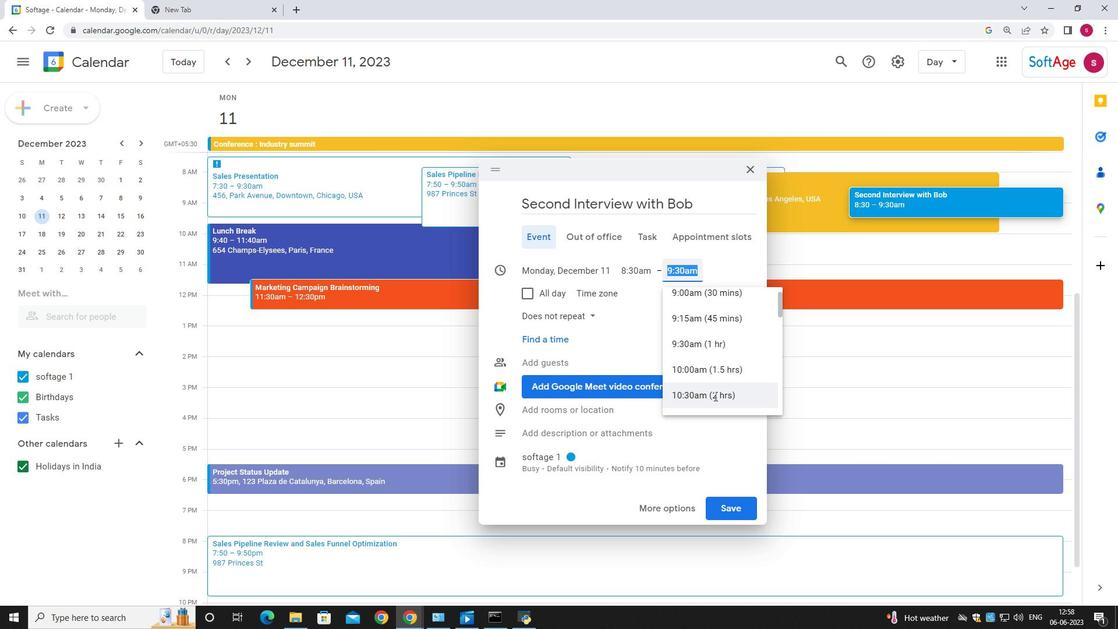
Action: Mouse moved to (577, 425)
Screenshot: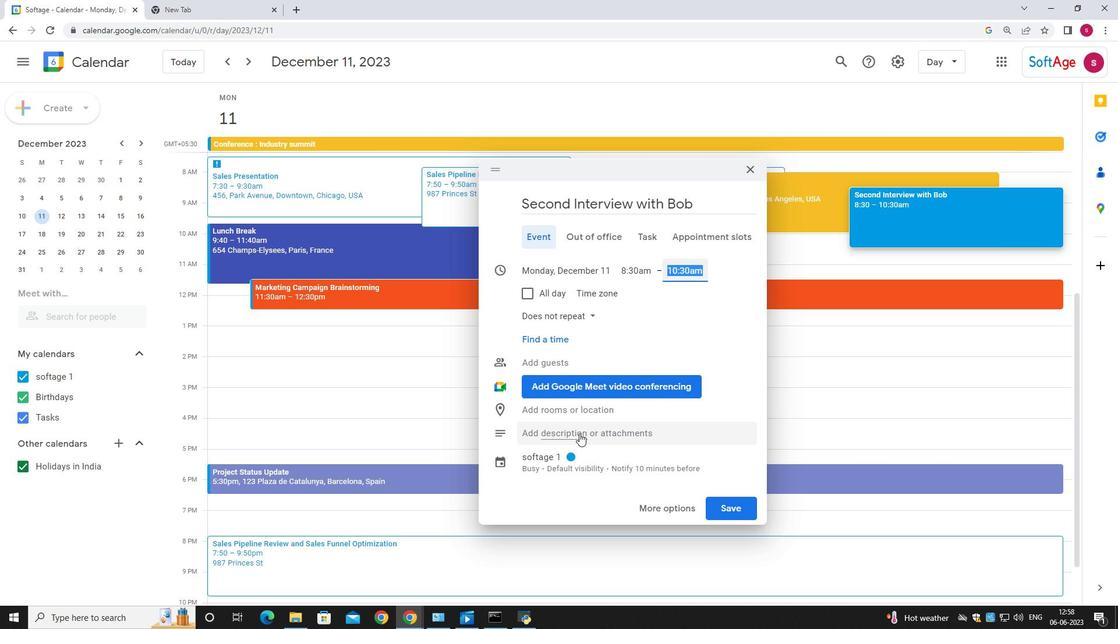 
Action: Mouse pressed left at (577, 425)
Screenshot: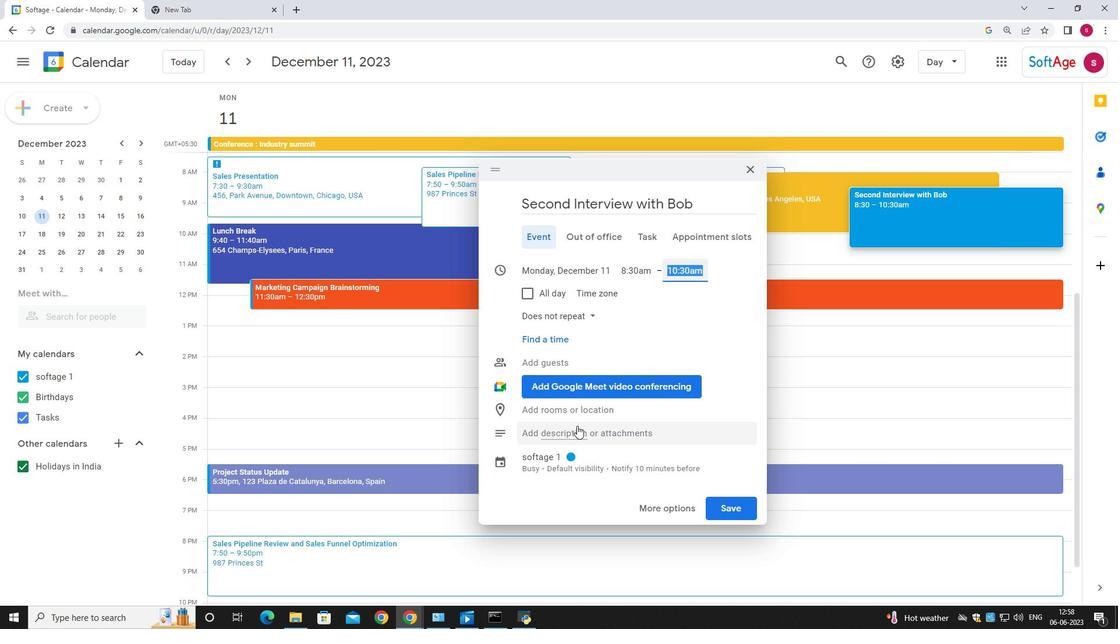 
Action: Mouse moved to (569, 396)
Screenshot: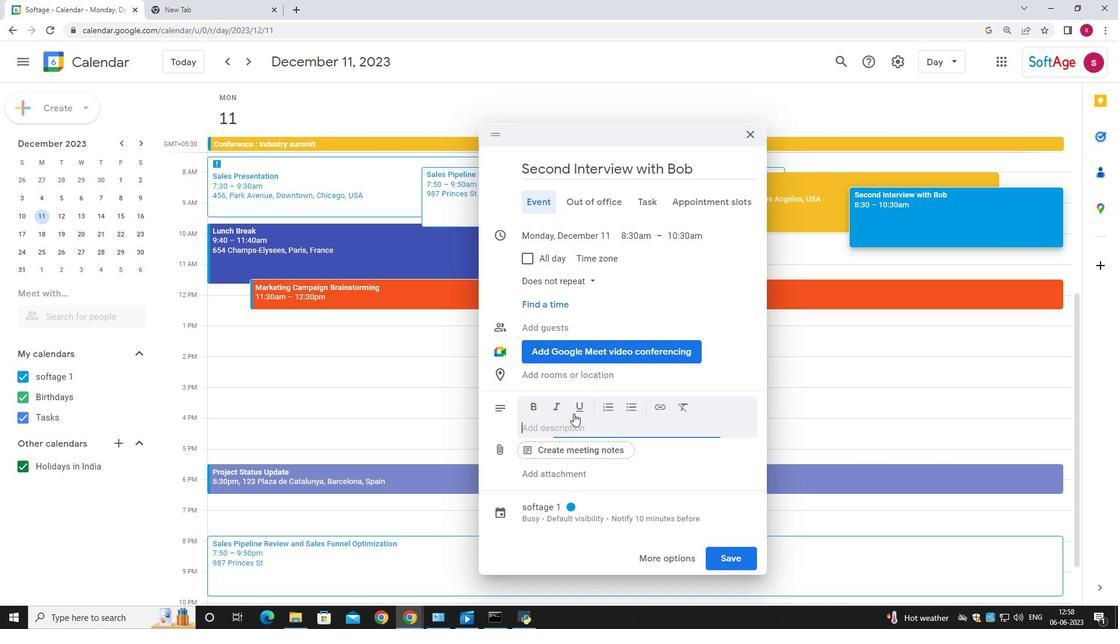 
Action: Key pressed <Key.shift>A<Key.space>team<Key.space>outing<Key.space>is<Key.space>a<Key.space>planned<Key.space>event<Key.space>or<Key.space>activity<Key.space>that<Key.space>takes<Key.space>employees<Key.space>out<Key.space>of<Key.space>
Screenshot: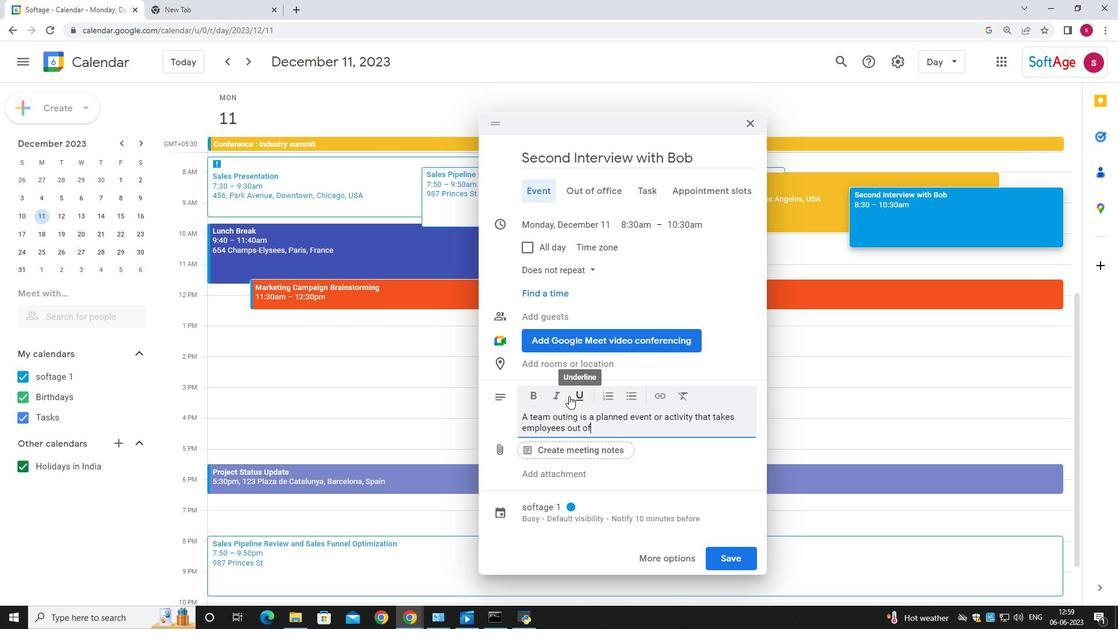 
Action: Mouse moved to (347, 398)
Screenshot: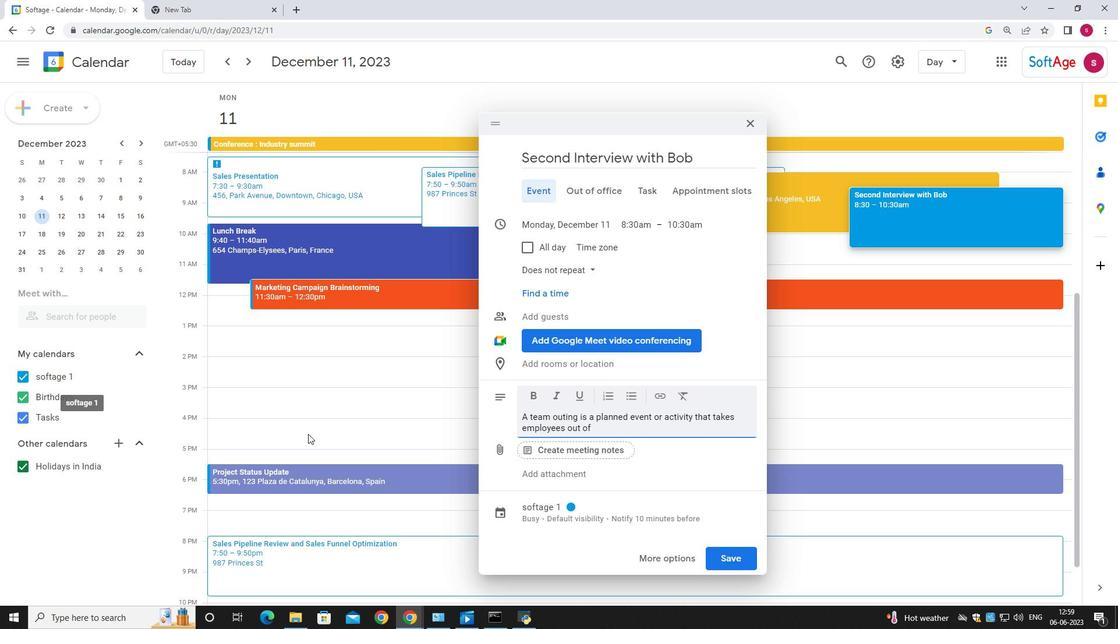 
Action: Key pressed the
Screenshot: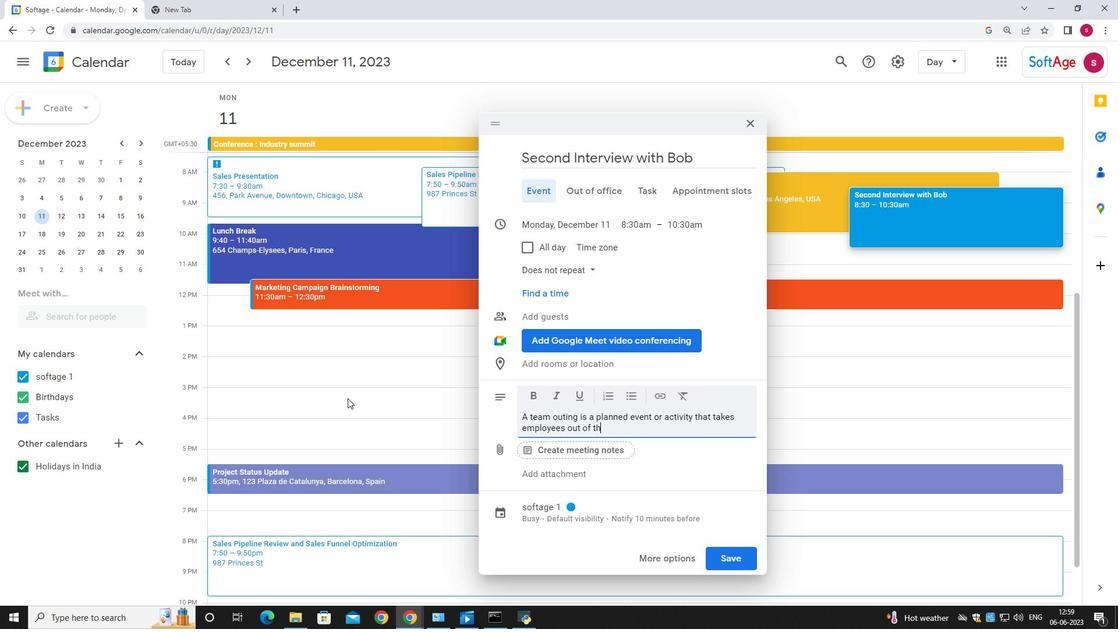 
Action: Mouse moved to (471, 421)
Screenshot: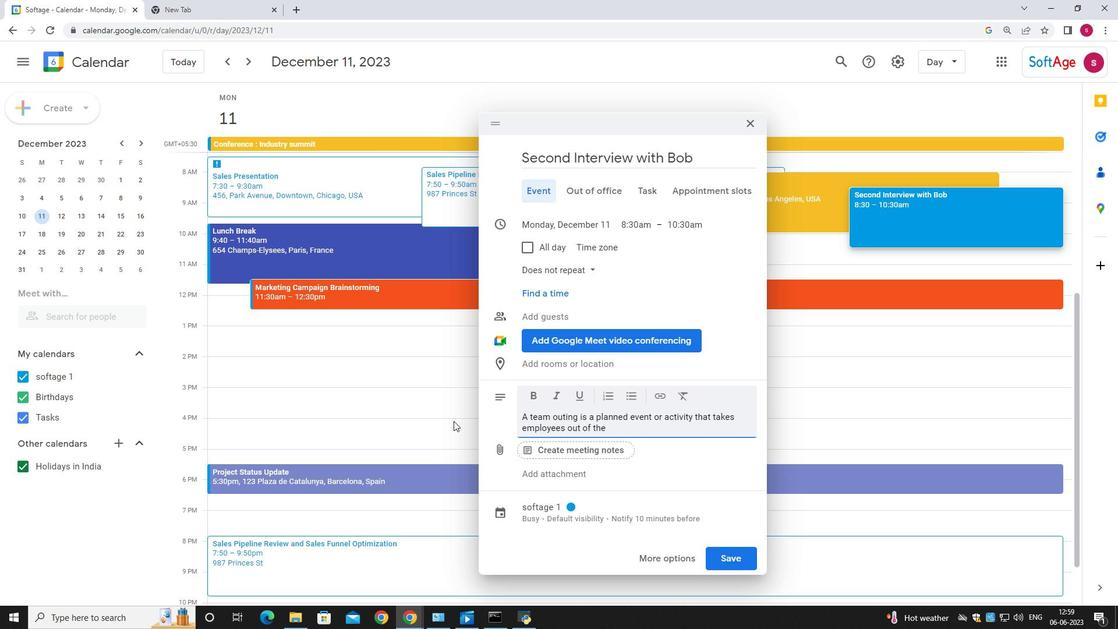 
Action: Mouse scrolled (471, 421) with delta (0, 0)
Screenshot: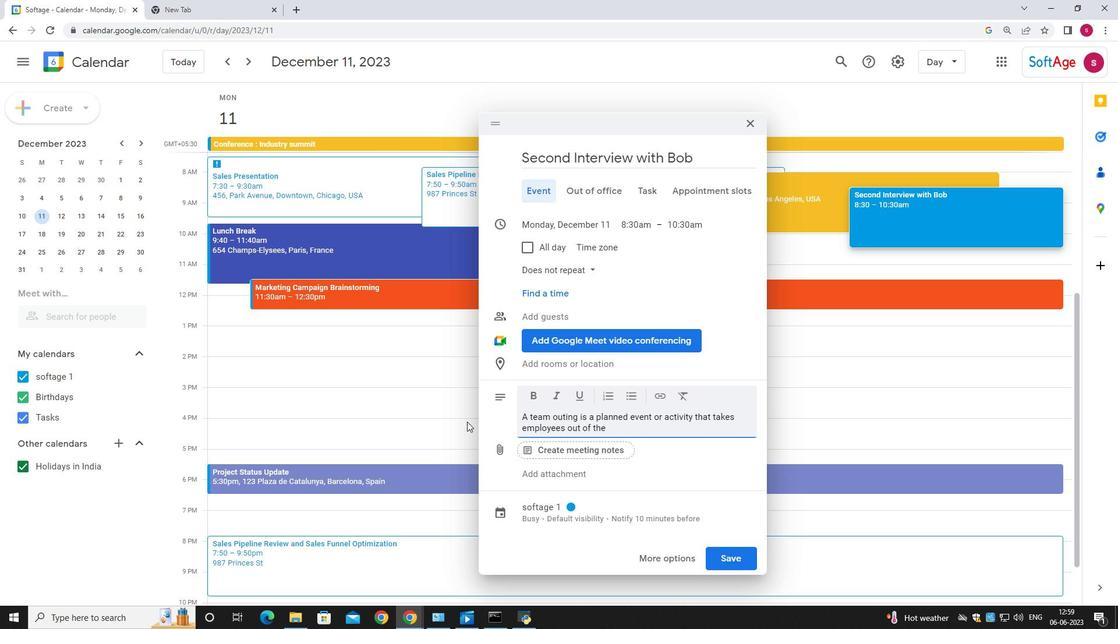 
Action: Mouse moved to (593, 452)
Screenshot: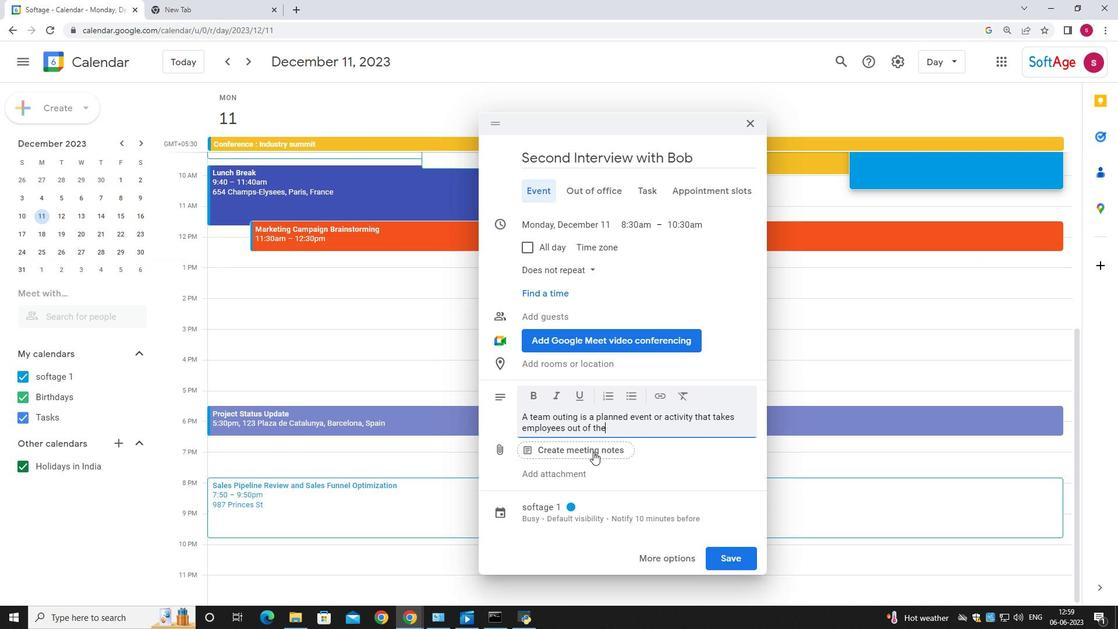 
Action: Key pressed <Key.space>
Screenshot: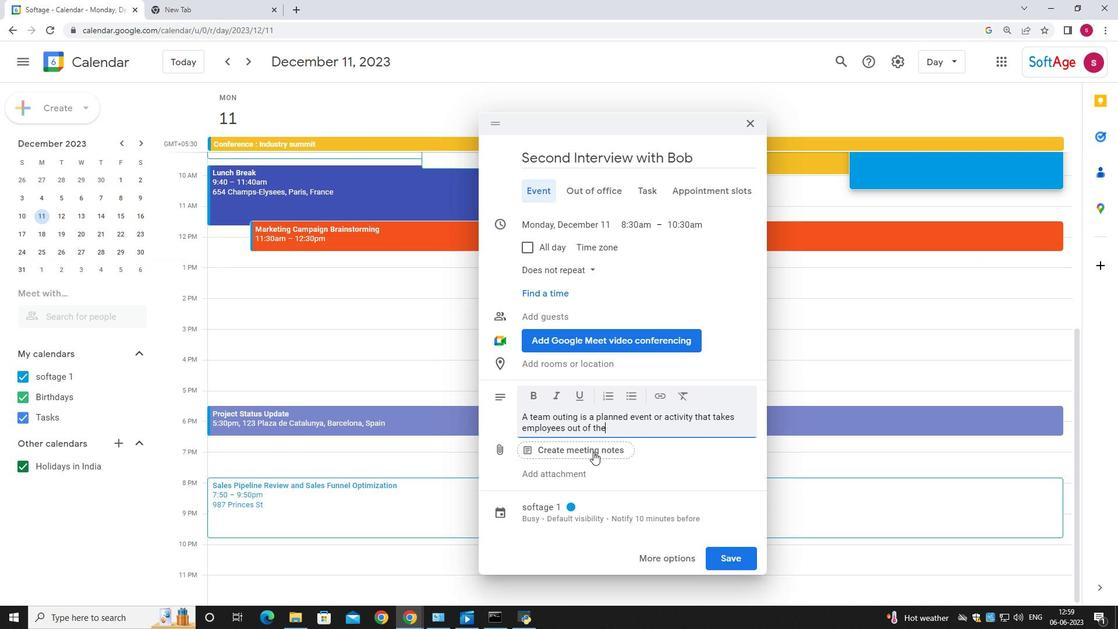 
Action: Mouse moved to (567, 383)
Screenshot: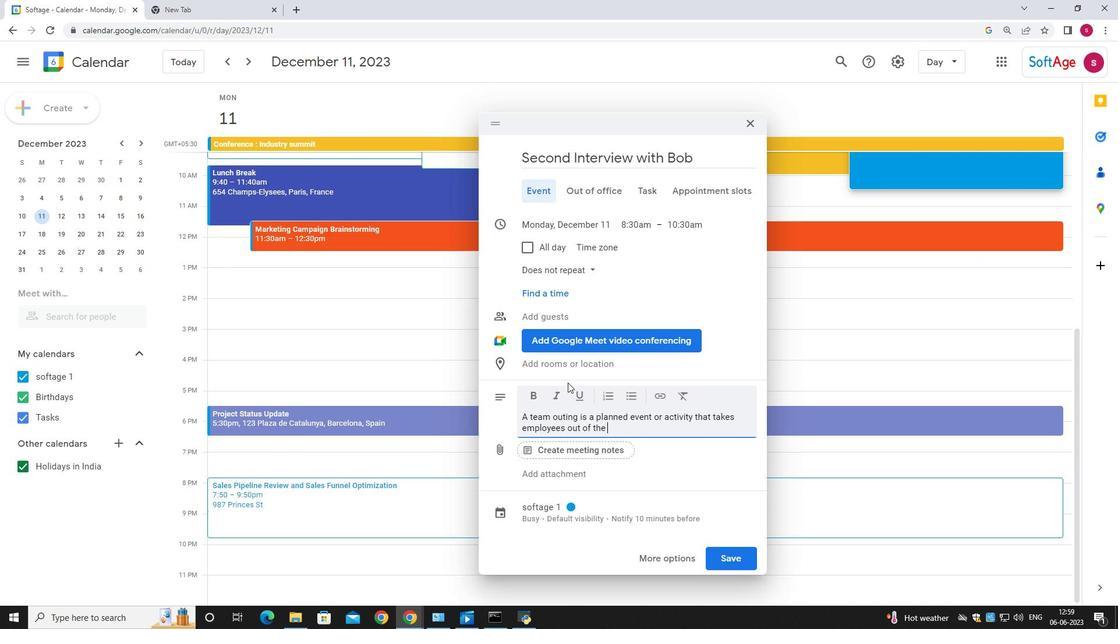 
Action: Key pressed usual<Key.space>work<Key.space>environment<Key.space>to<Key.space>engage<Key.space>in<Key.space>re
Screenshot: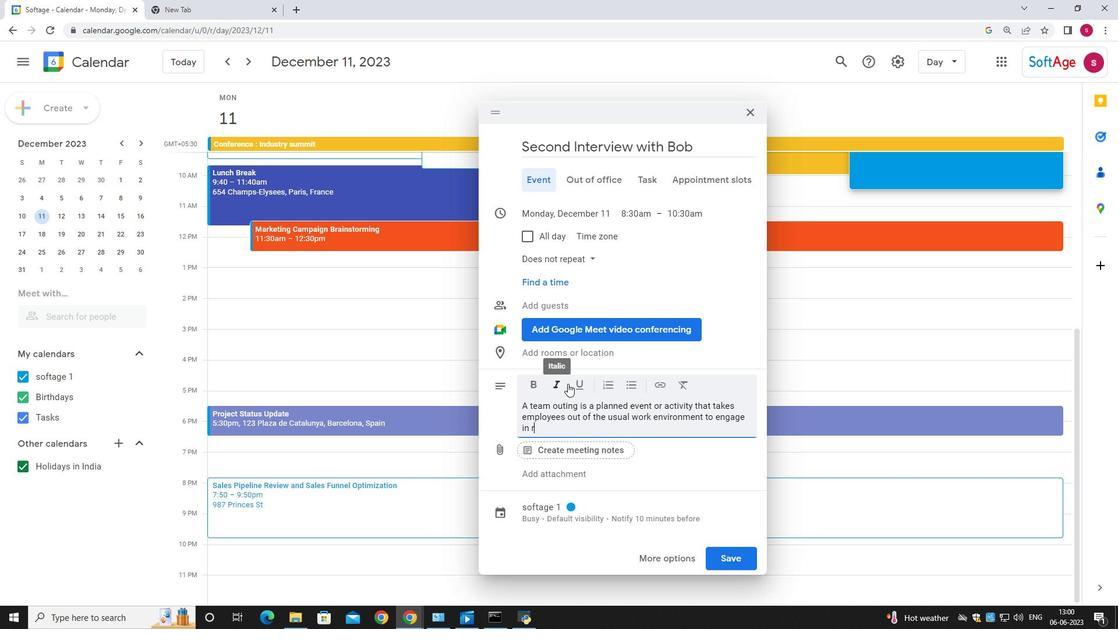 
Action: Mouse moved to (294, 422)
Screenshot: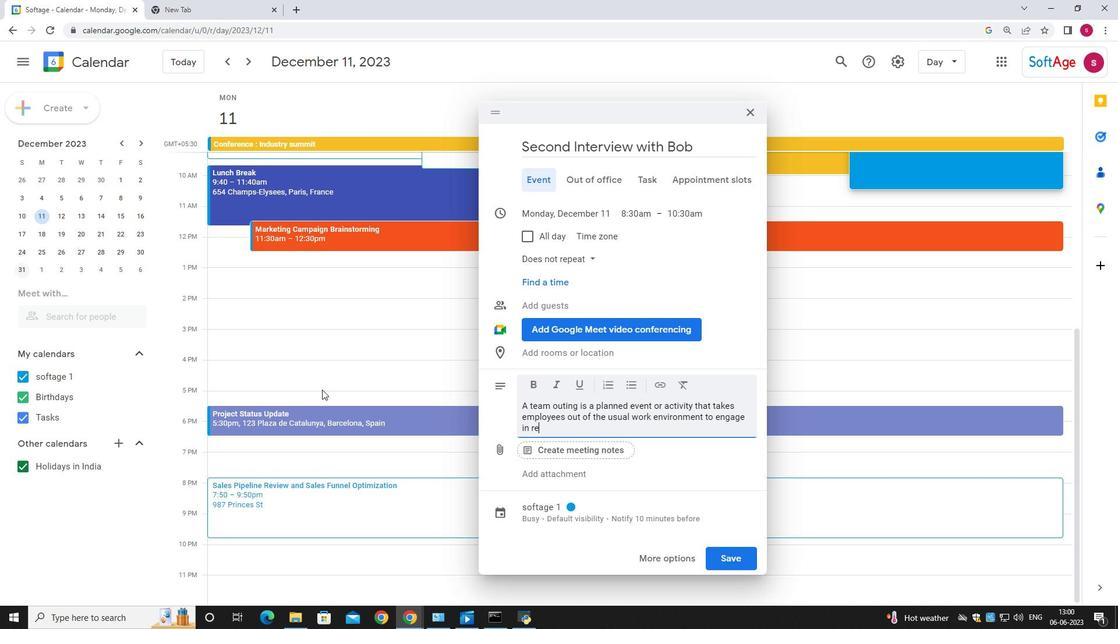 
Action: Key pressed creation<Key.space>
Screenshot: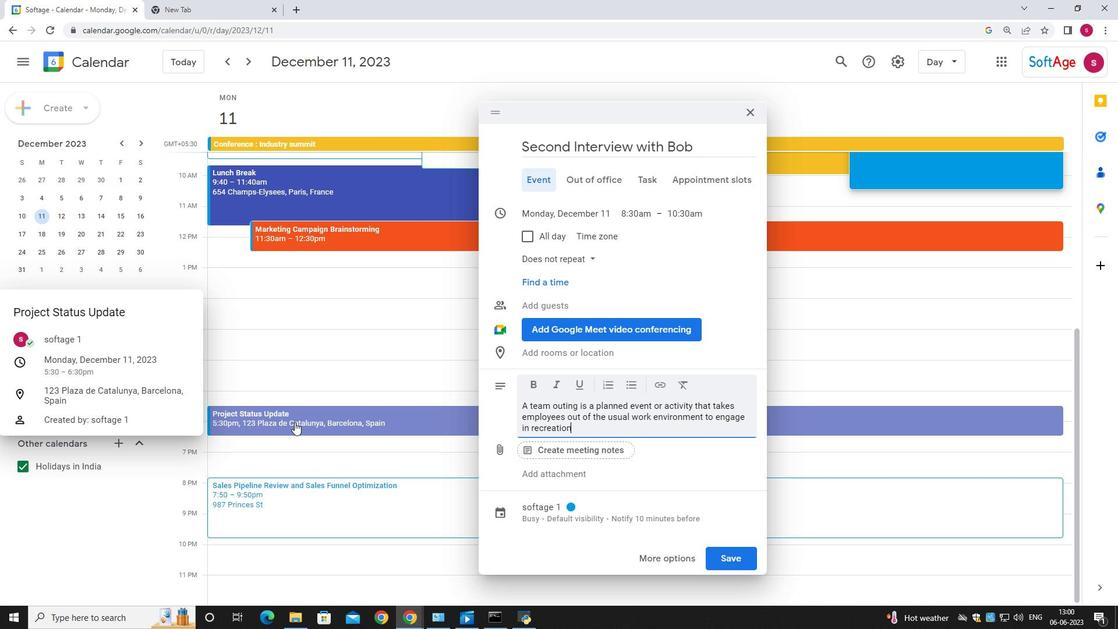 
Action: Mouse moved to (669, 463)
Screenshot: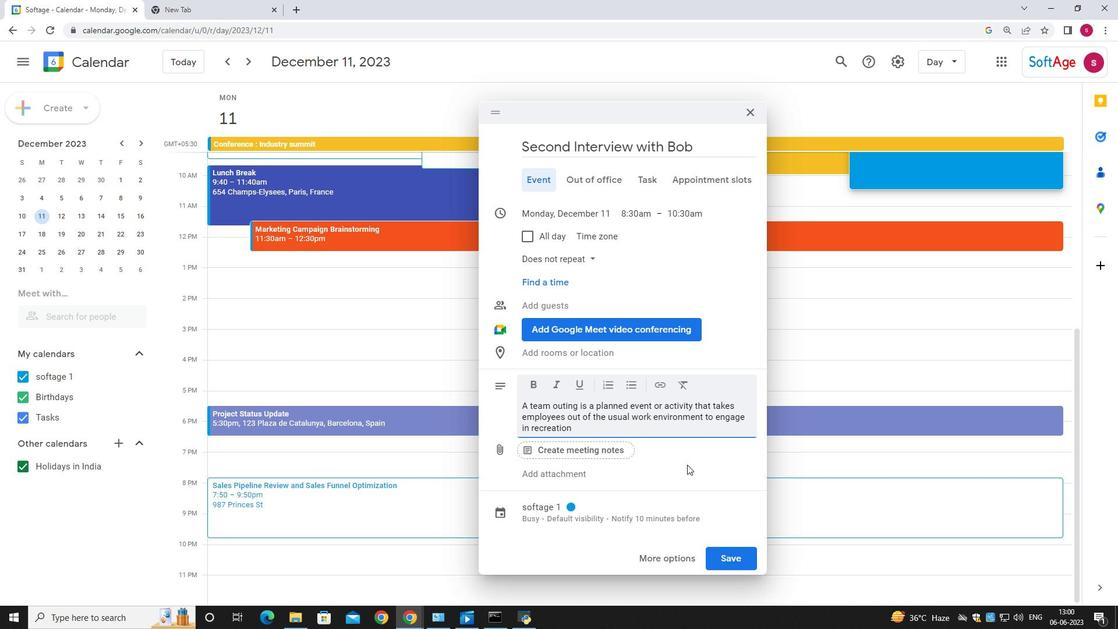 
Action: Key pressed <Key.backspace><Key.backspace><Key.backspace>onal<Key.space>and<Key.space>team-building<Key.space>activities
Screenshot: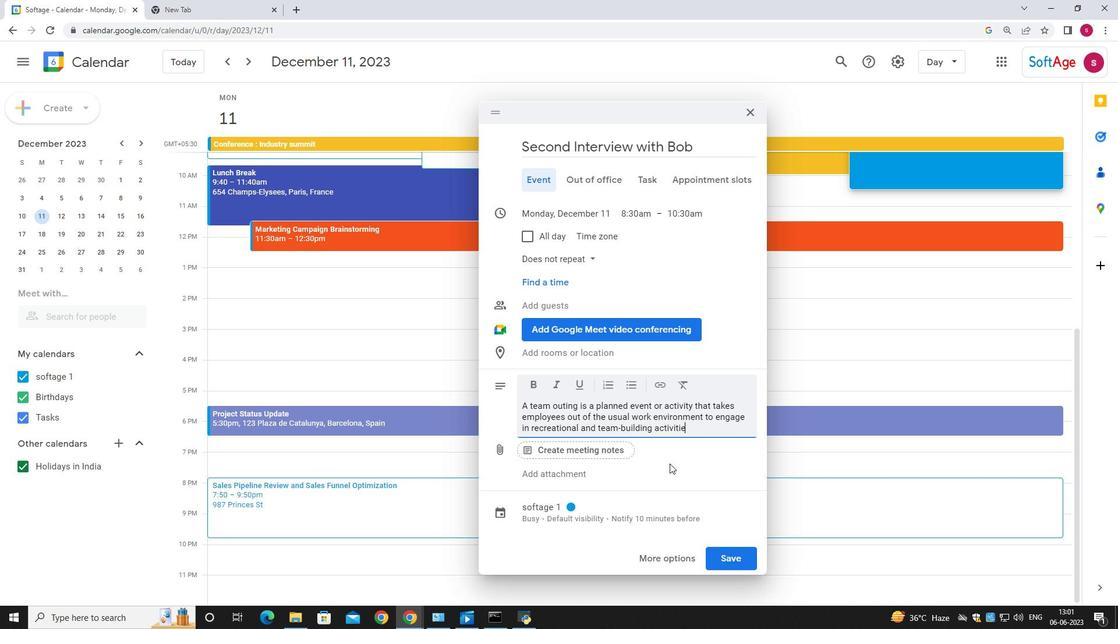 
